 Task: Create a due date automation trigger when advanced on, 2 hours before a card is due add fields with custom field "Resume" set to a date more than 1 days ago.
Action: Mouse moved to (1296, 103)
Screenshot: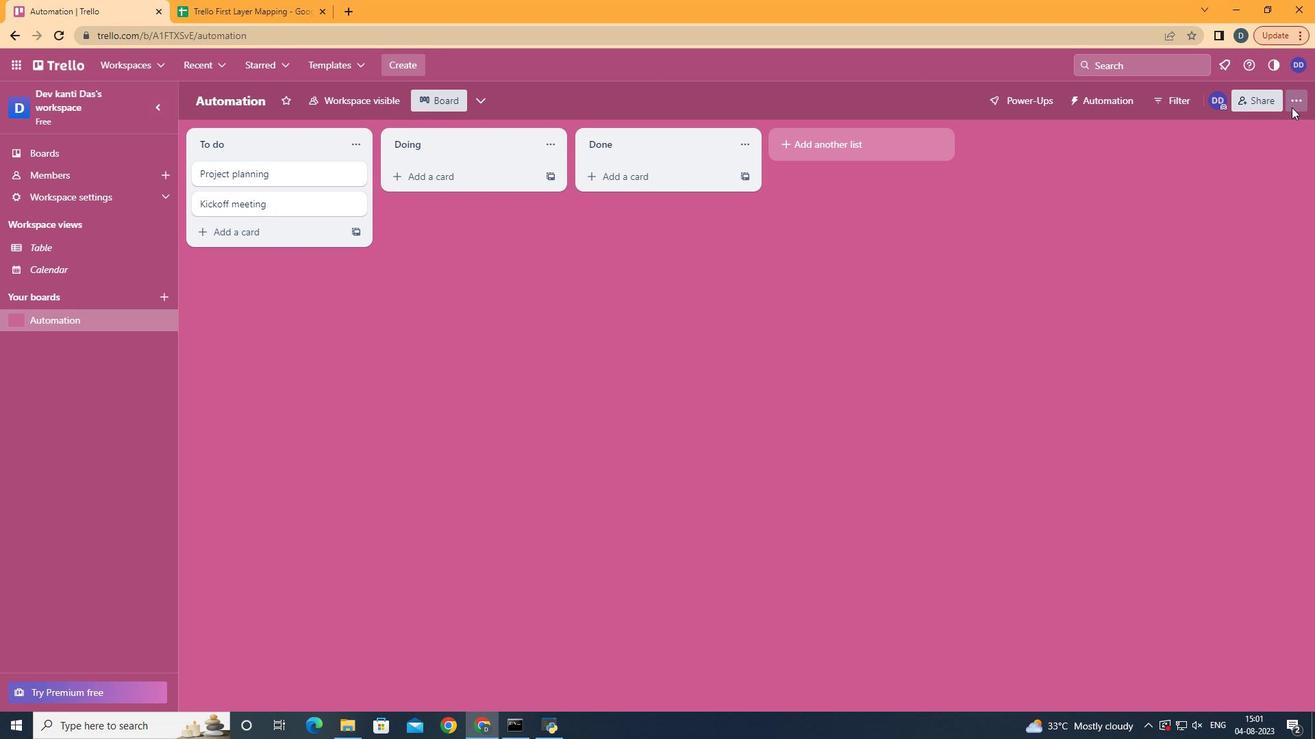 
Action: Mouse pressed left at (1296, 103)
Screenshot: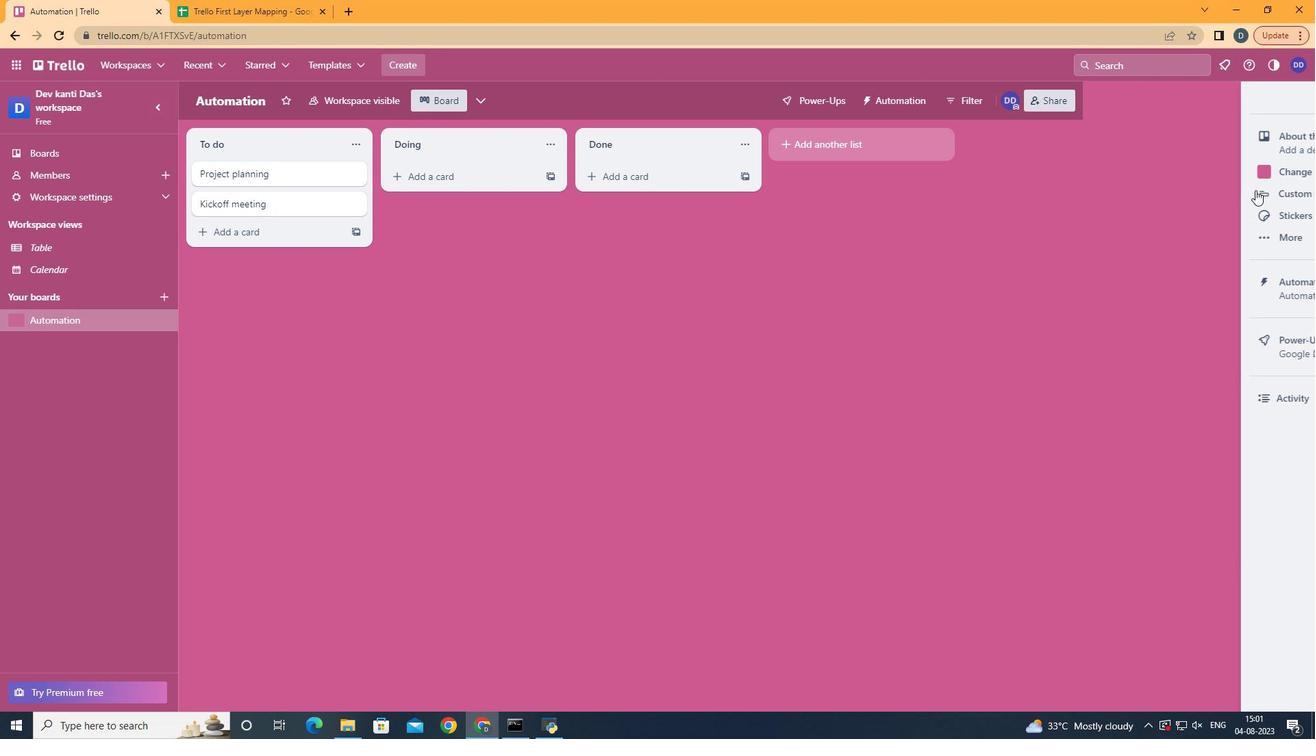 
Action: Mouse moved to (1205, 269)
Screenshot: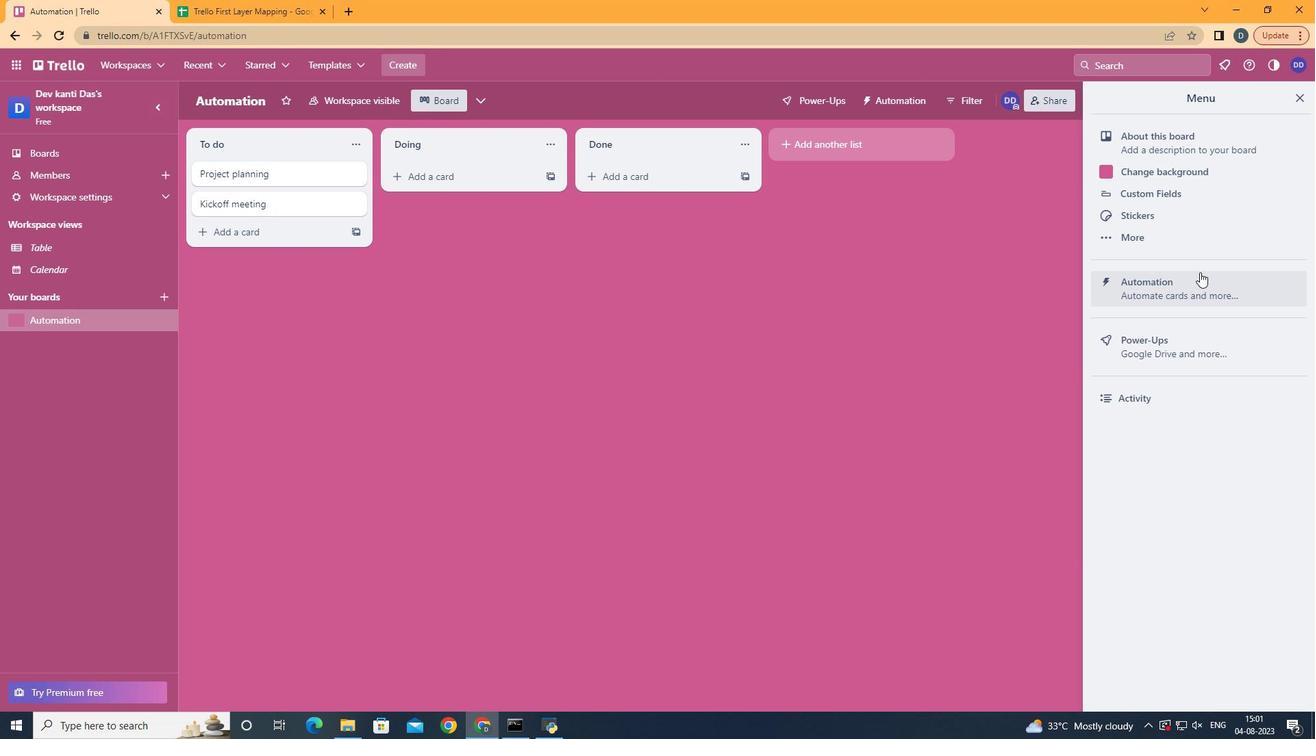 
Action: Mouse pressed left at (1205, 269)
Screenshot: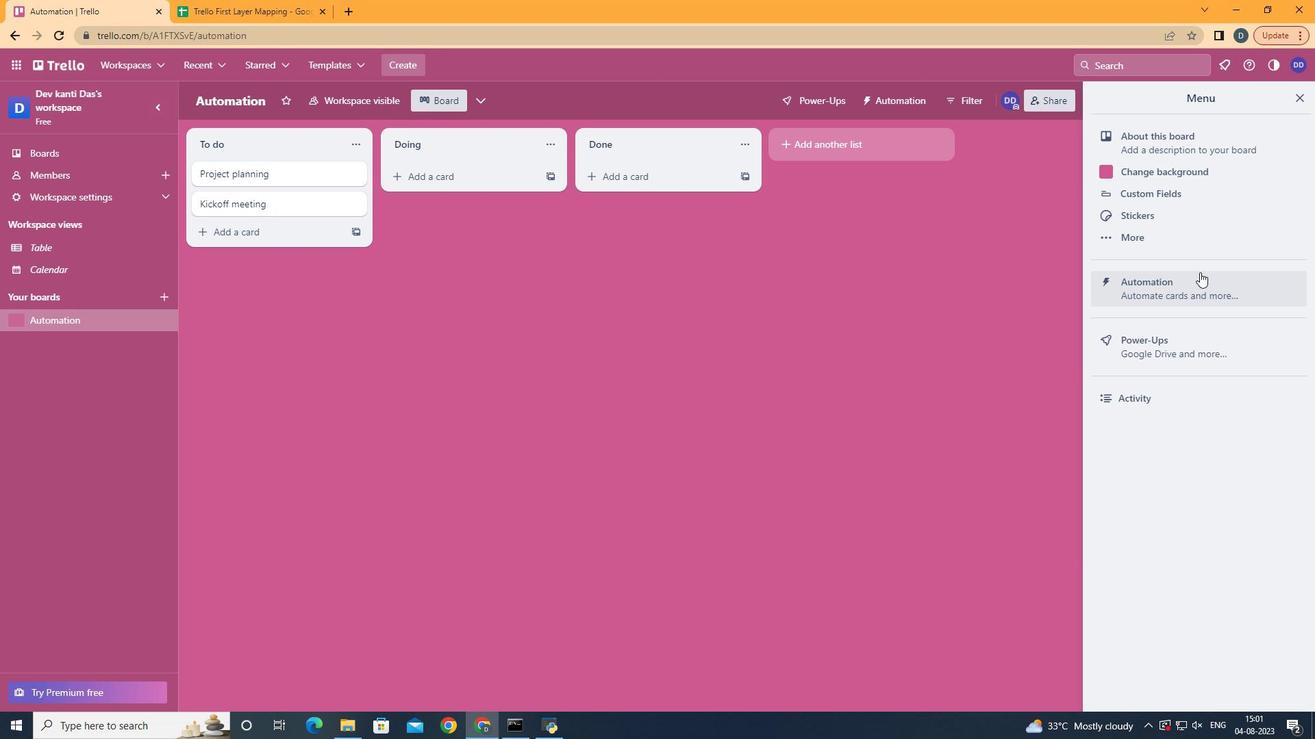 
Action: Mouse moved to (1200, 272)
Screenshot: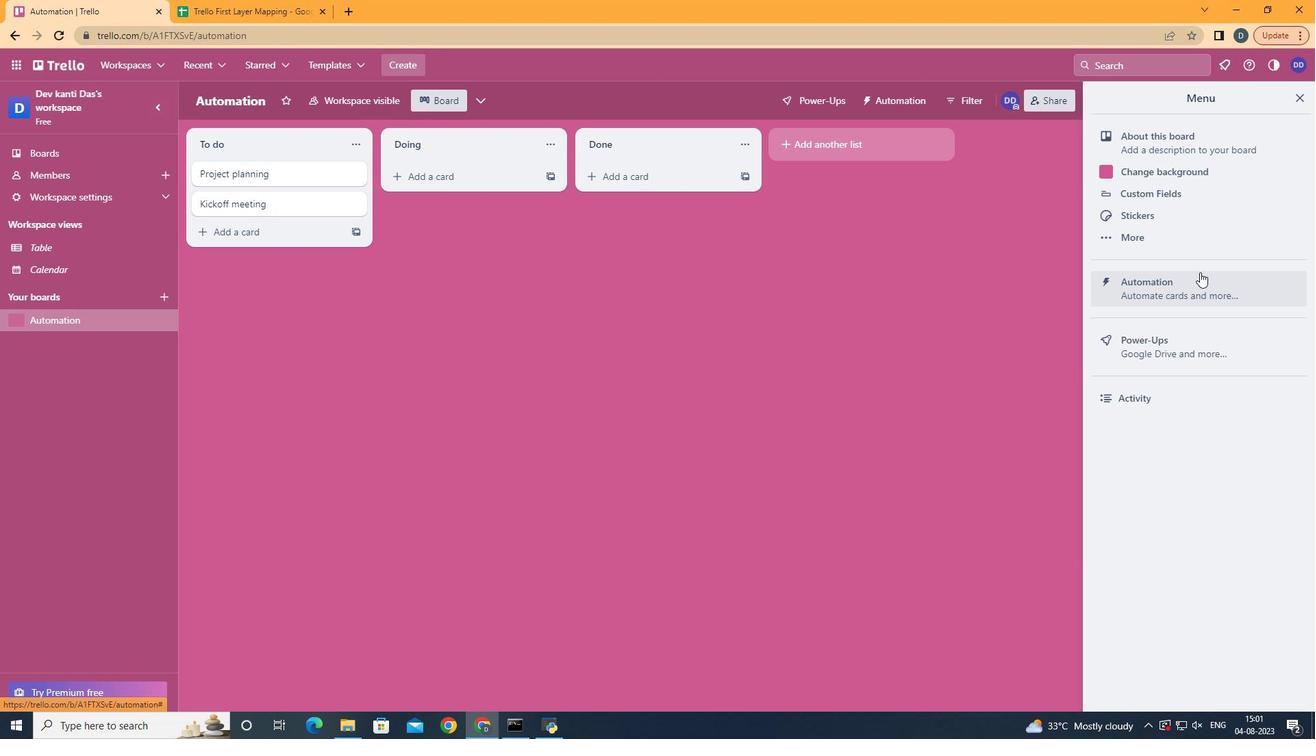 
Action: Mouse pressed left at (1200, 272)
Screenshot: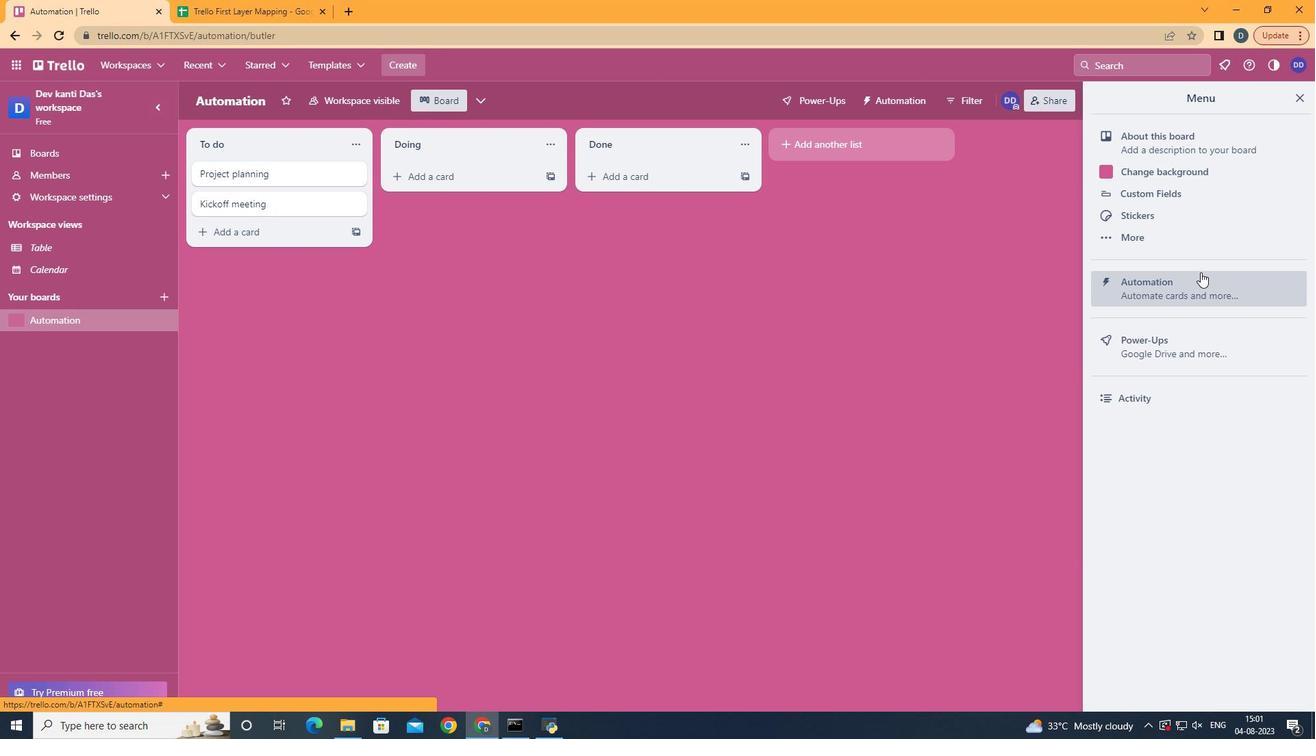 
Action: Mouse moved to (262, 269)
Screenshot: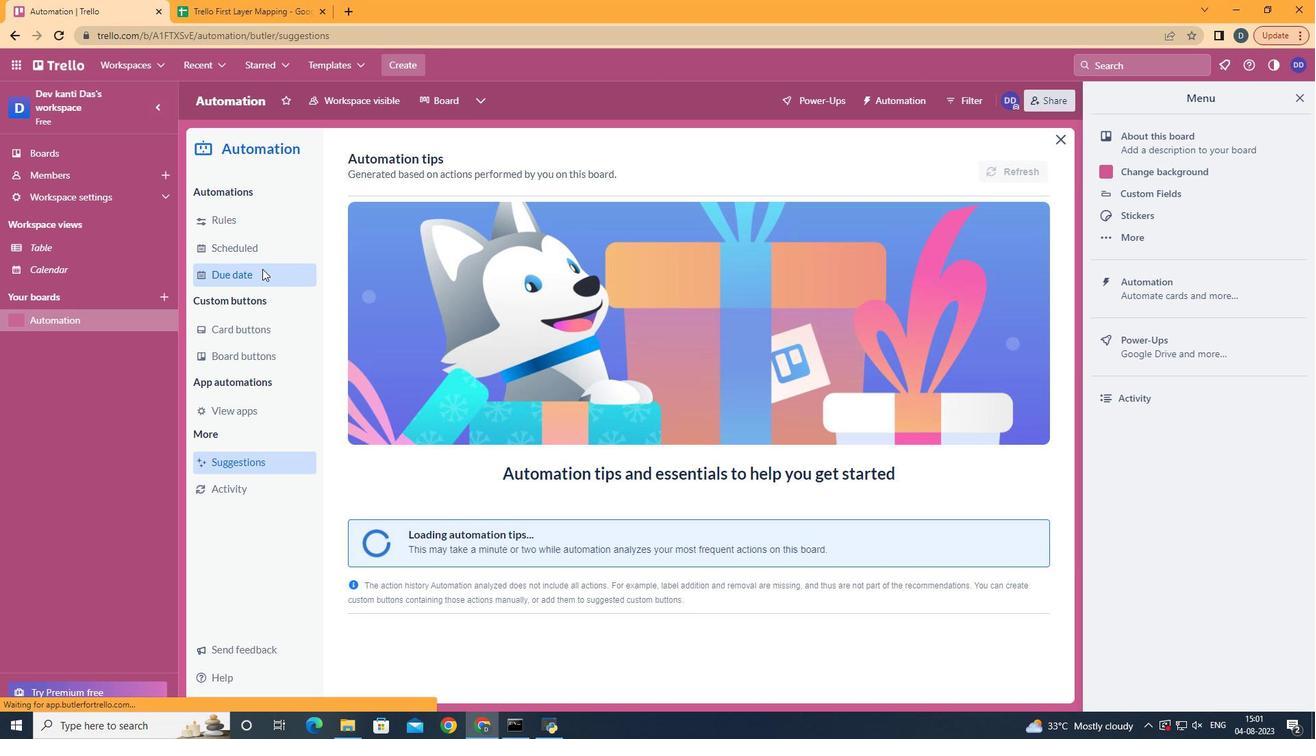 
Action: Mouse pressed left at (262, 269)
Screenshot: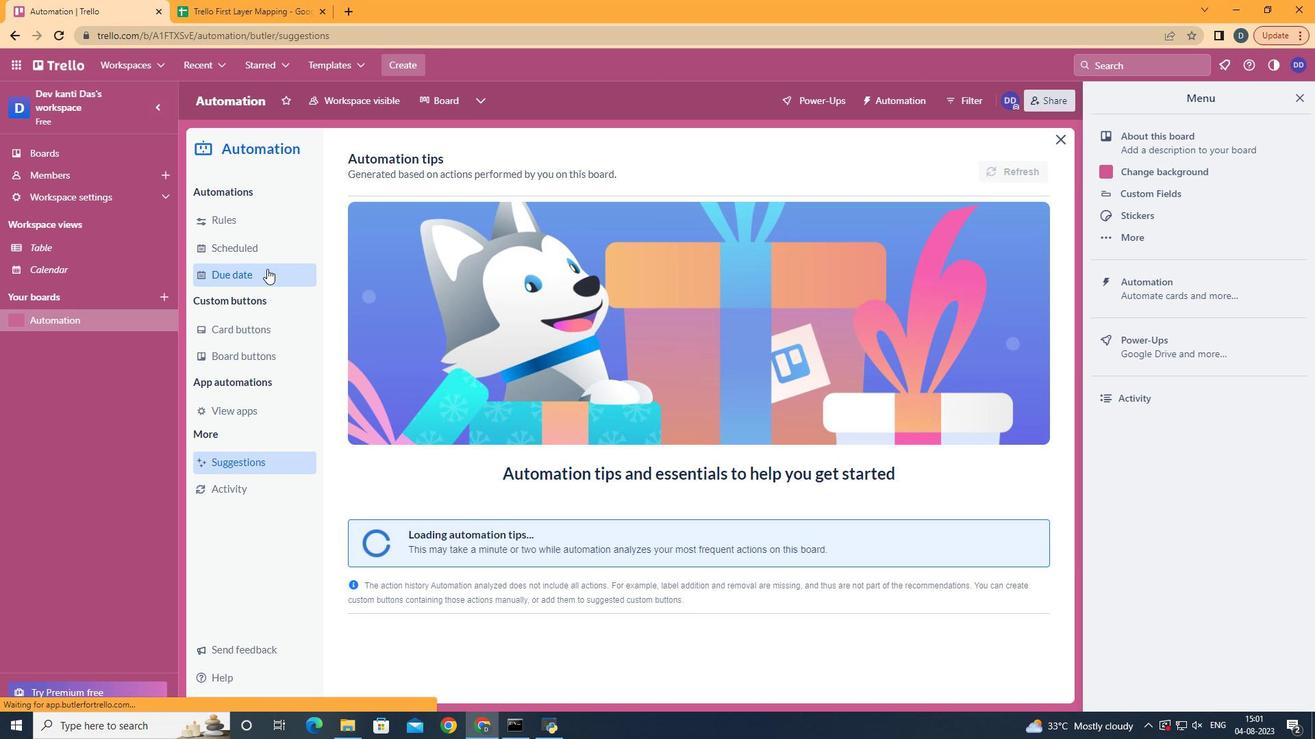 
Action: Mouse moved to (967, 159)
Screenshot: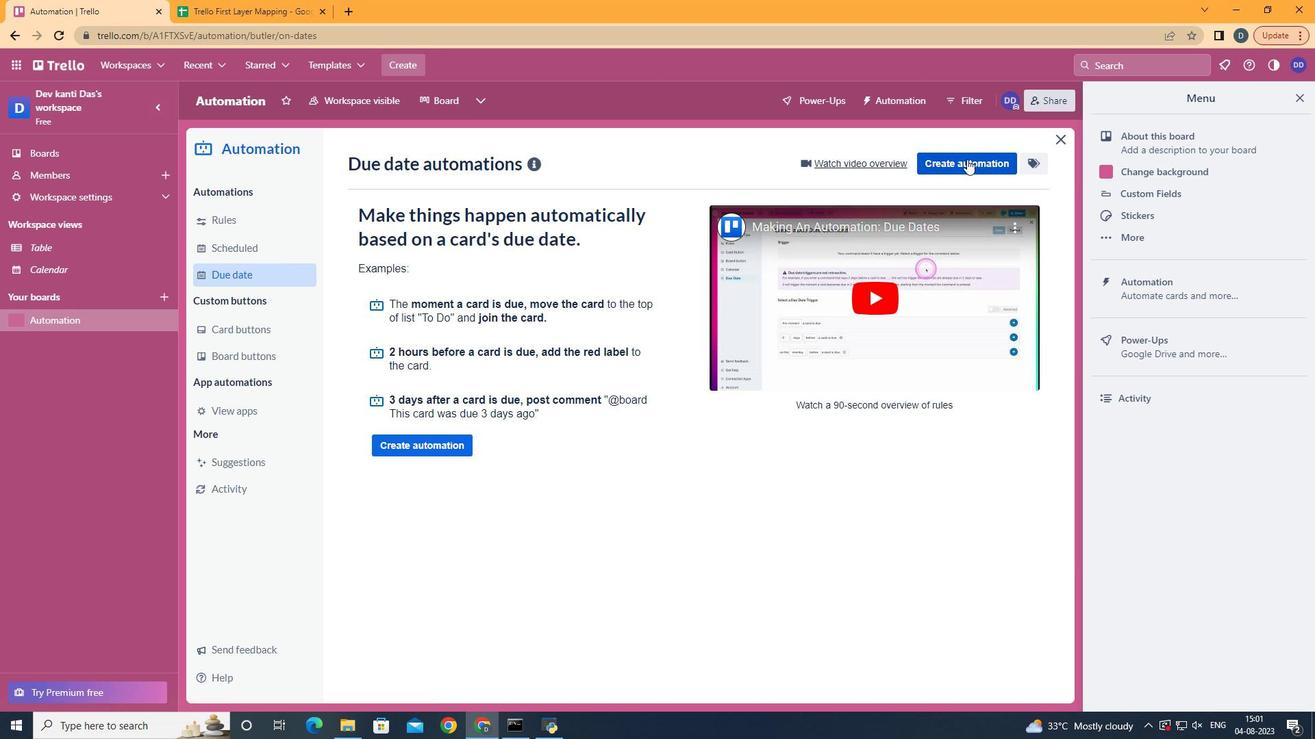 
Action: Mouse pressed left at (967, 159)
Screenshot: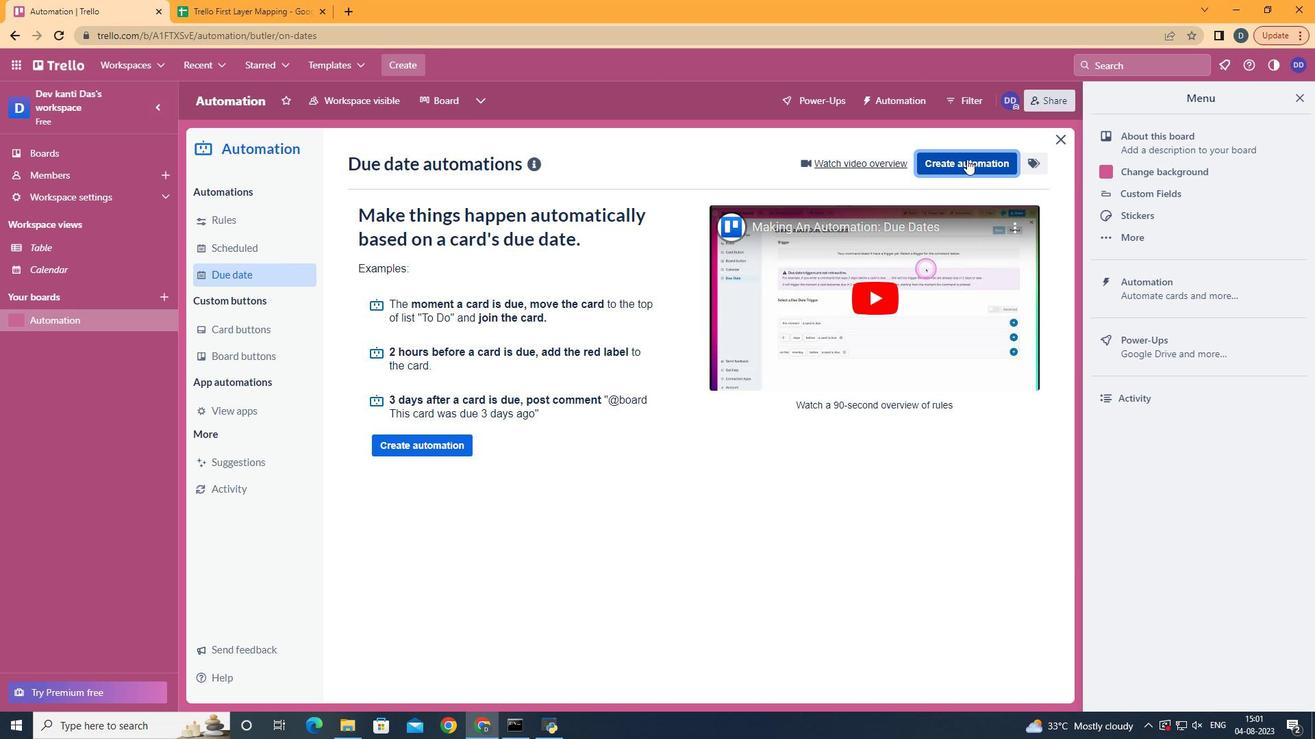 
Action: Mouse moved to (730, 300)
Screenshot: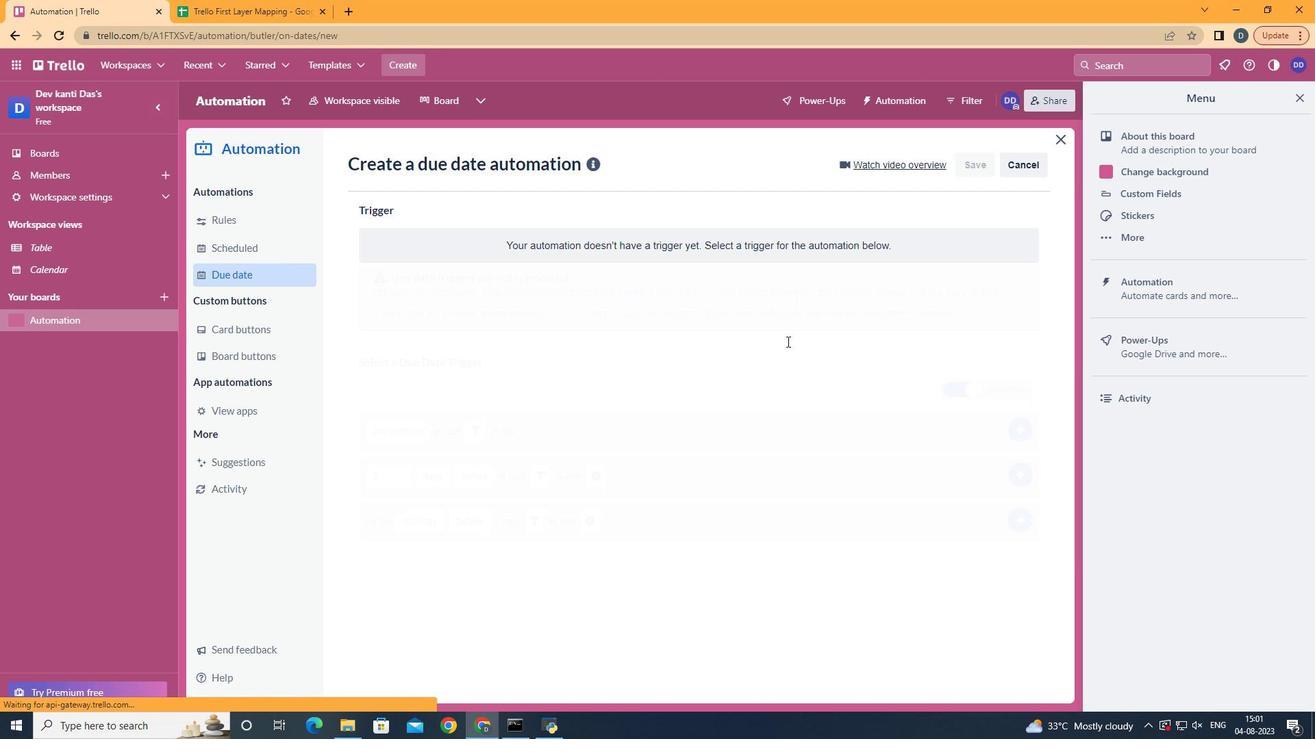 
Action: Mouse pressed left at (730, 300)
Screenshot: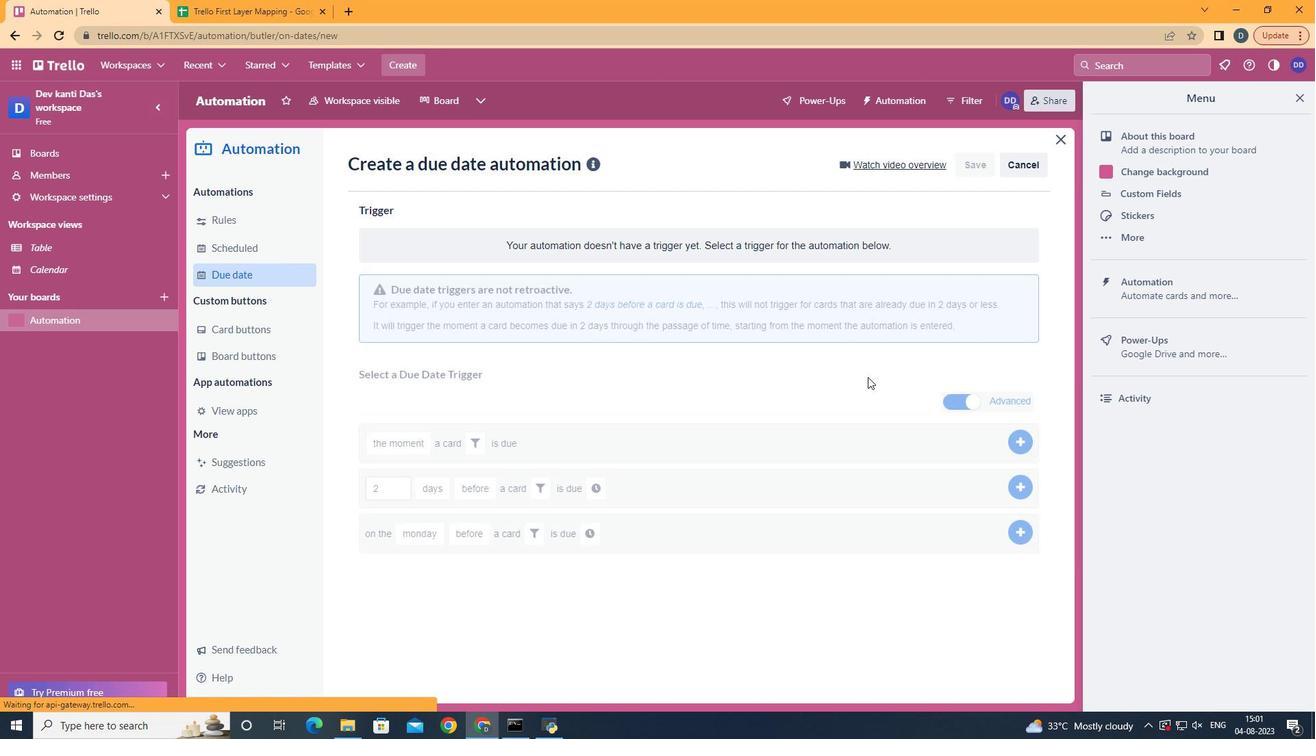 
Action: Mouse moved to (444, 591)
Screenshot: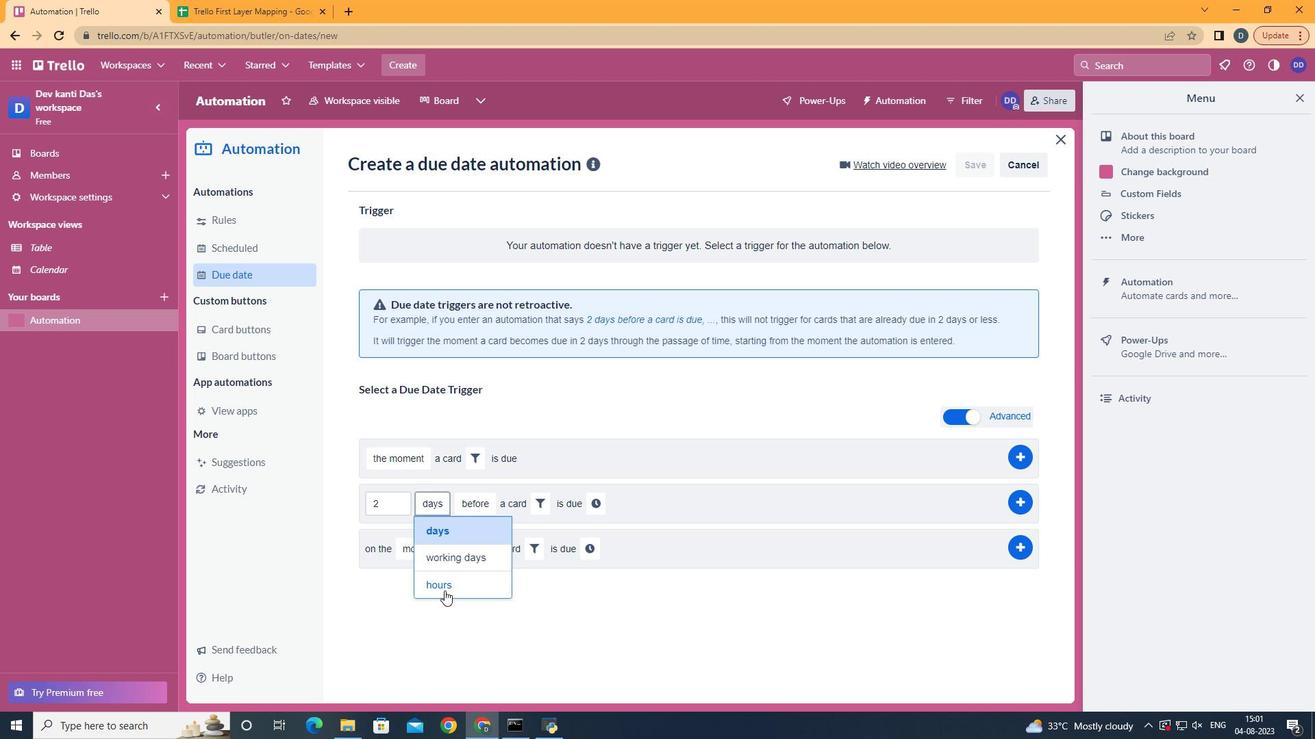 
Action: Mouse pressed left at (444, 591)
Screenshot: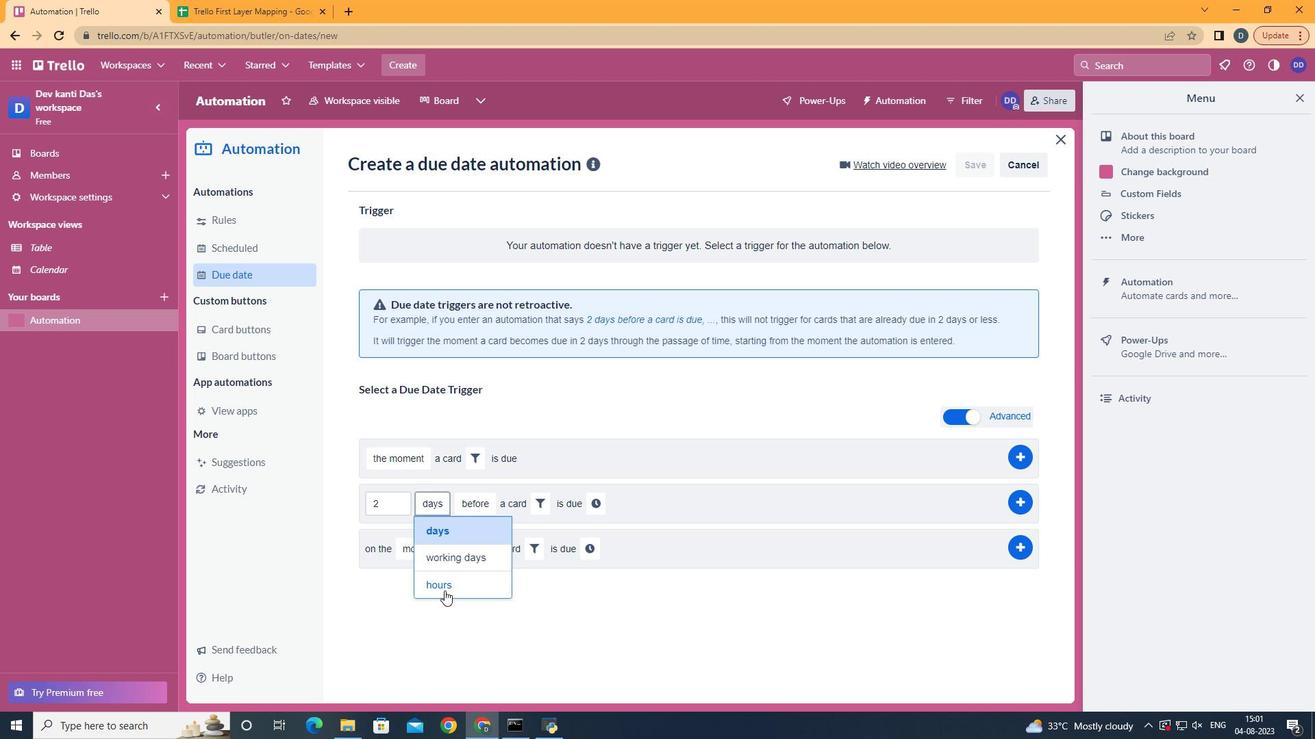 
Action: Mouse moved to (480, 530)
Screenshot: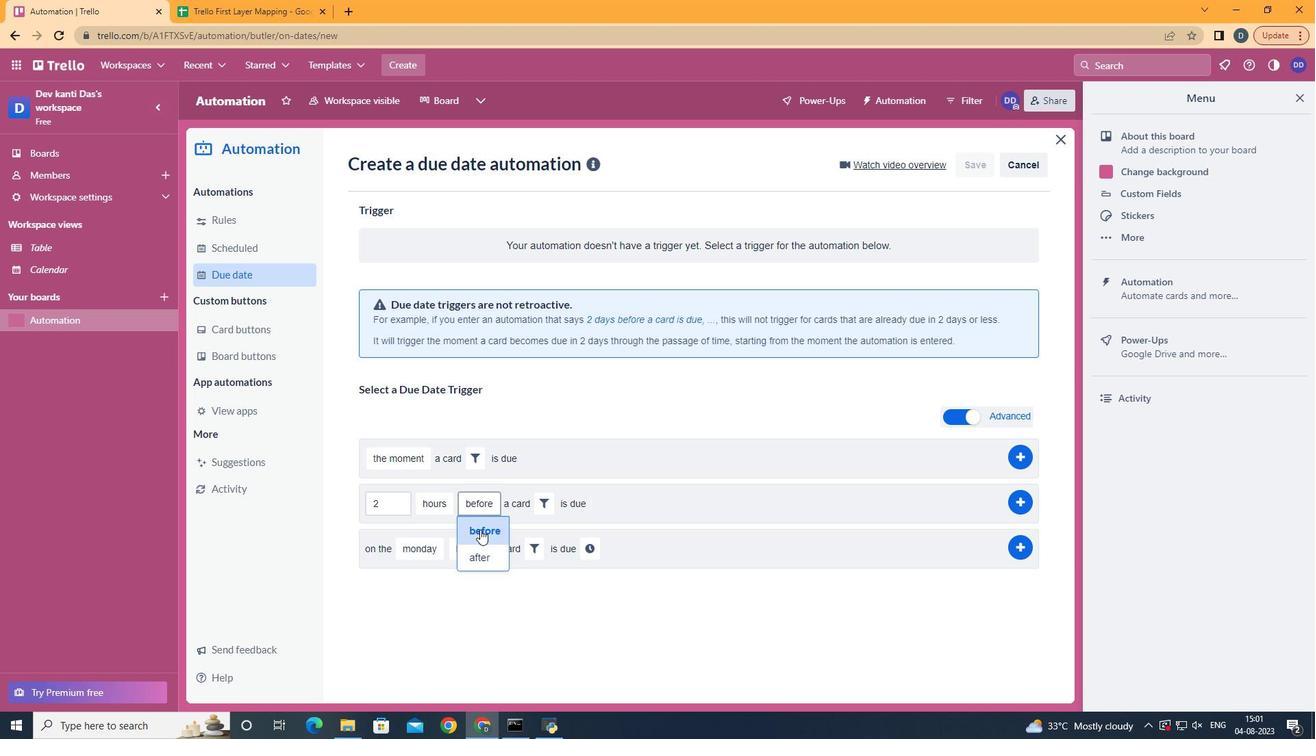 
Action: Mouse pressed left at (480, 530)
Screenshot: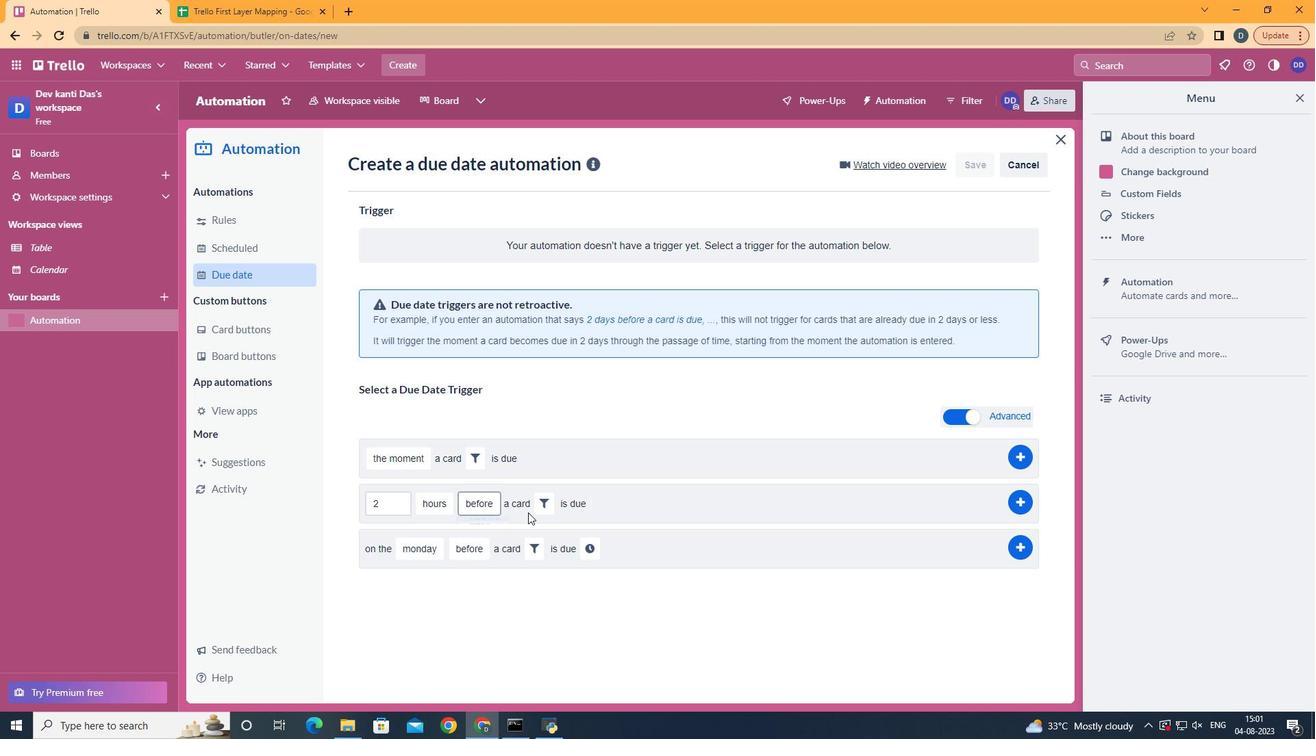 
Action: Mouse moved to (553, 501)
Screenshot: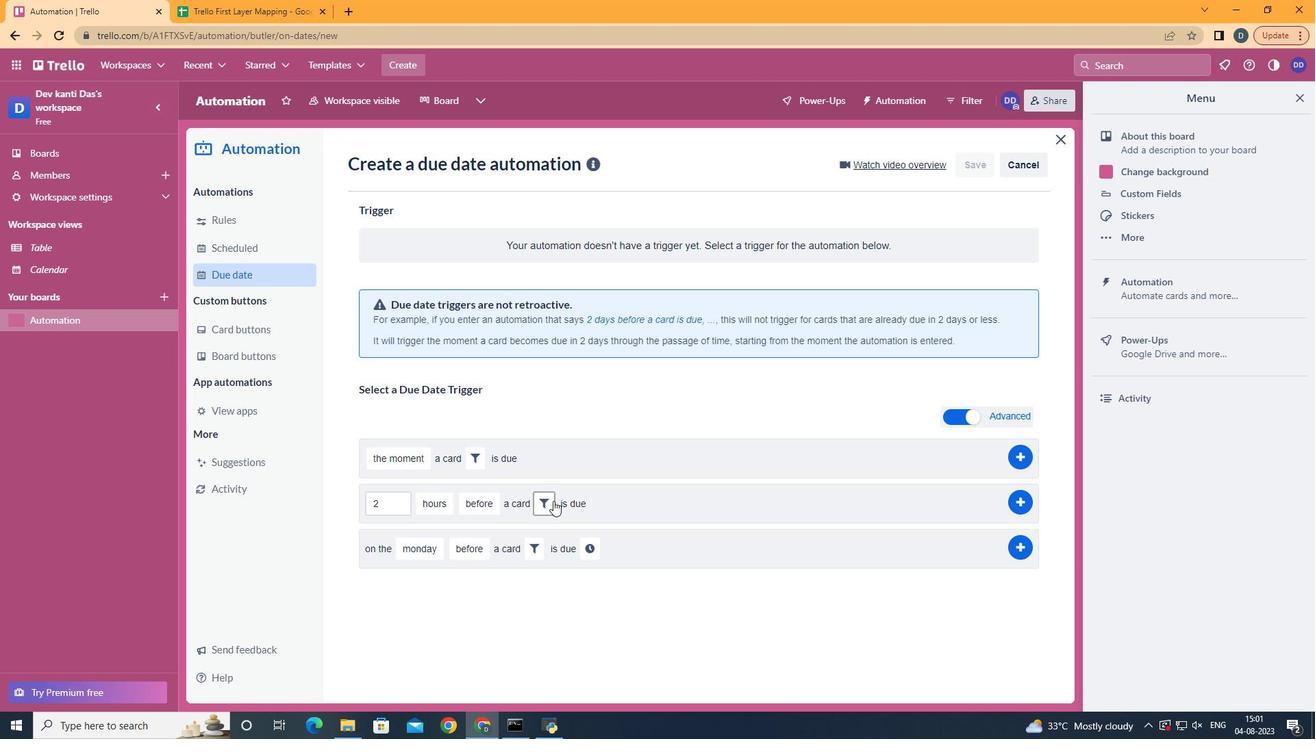 
Action: Mouse pressed left at (553, 501)
Screenshot: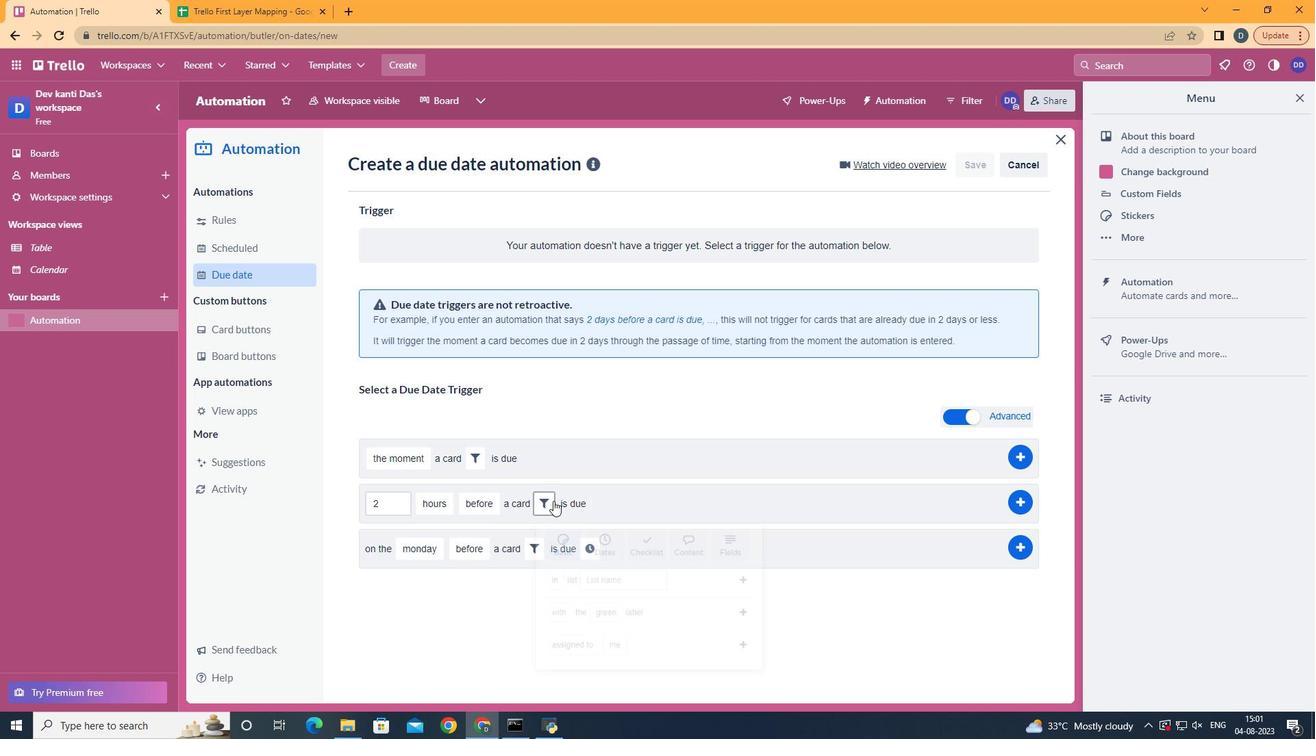 
Action: Mouse moved to (765, 553)
Screenshot: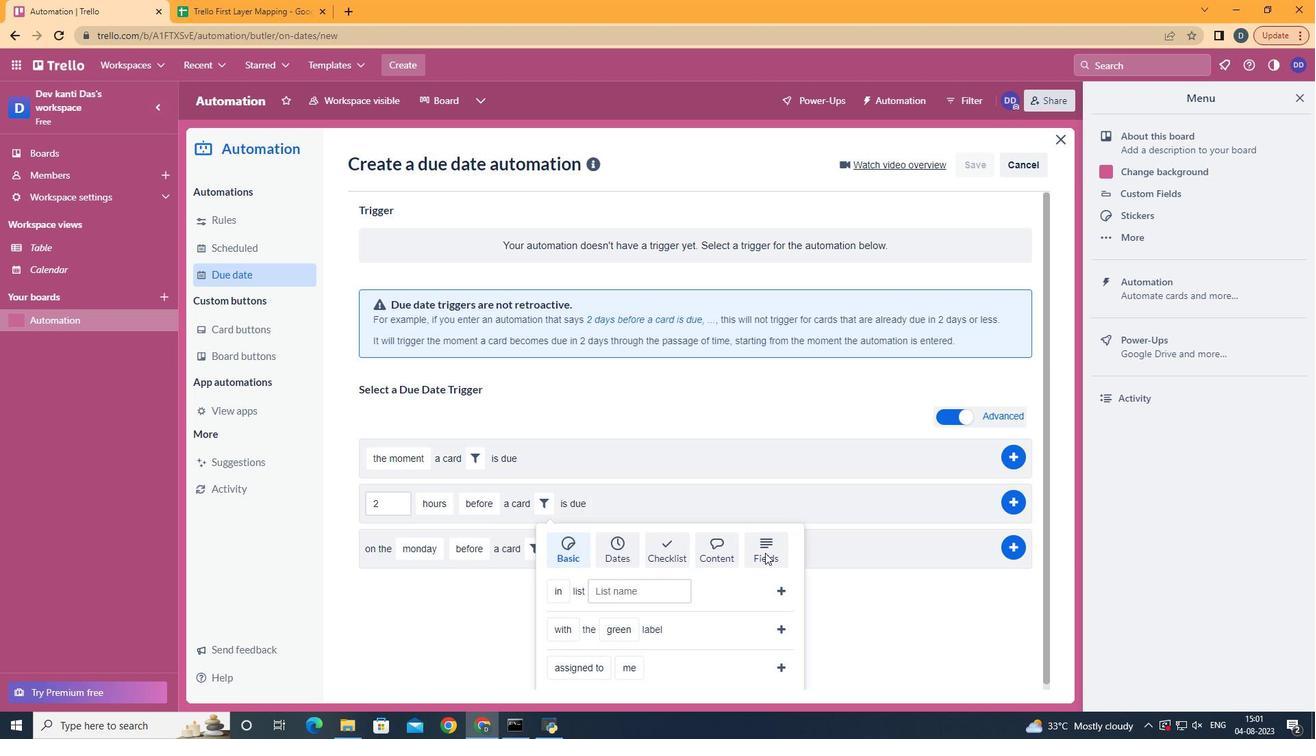 
Action: Mouse pressed left at (765, 553)
Screenshot: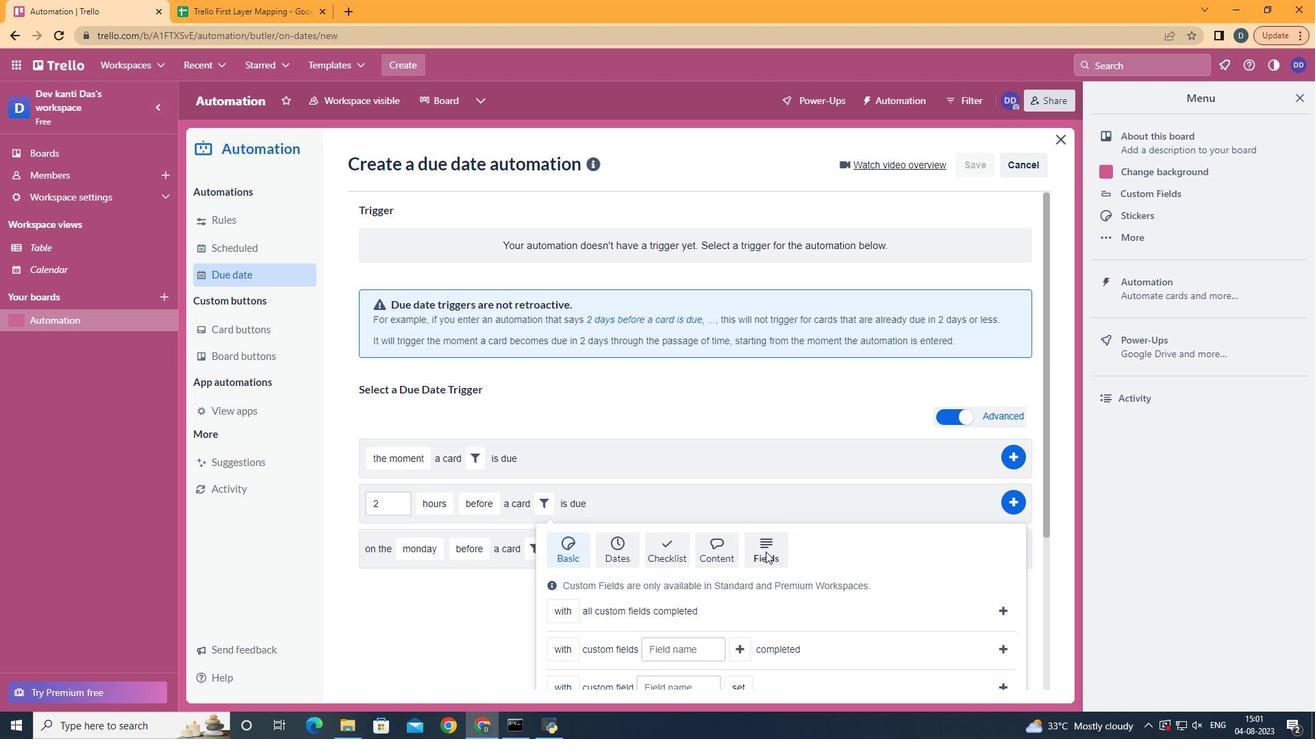 
Action: Mouse moved to (766, 551)
Screenshot: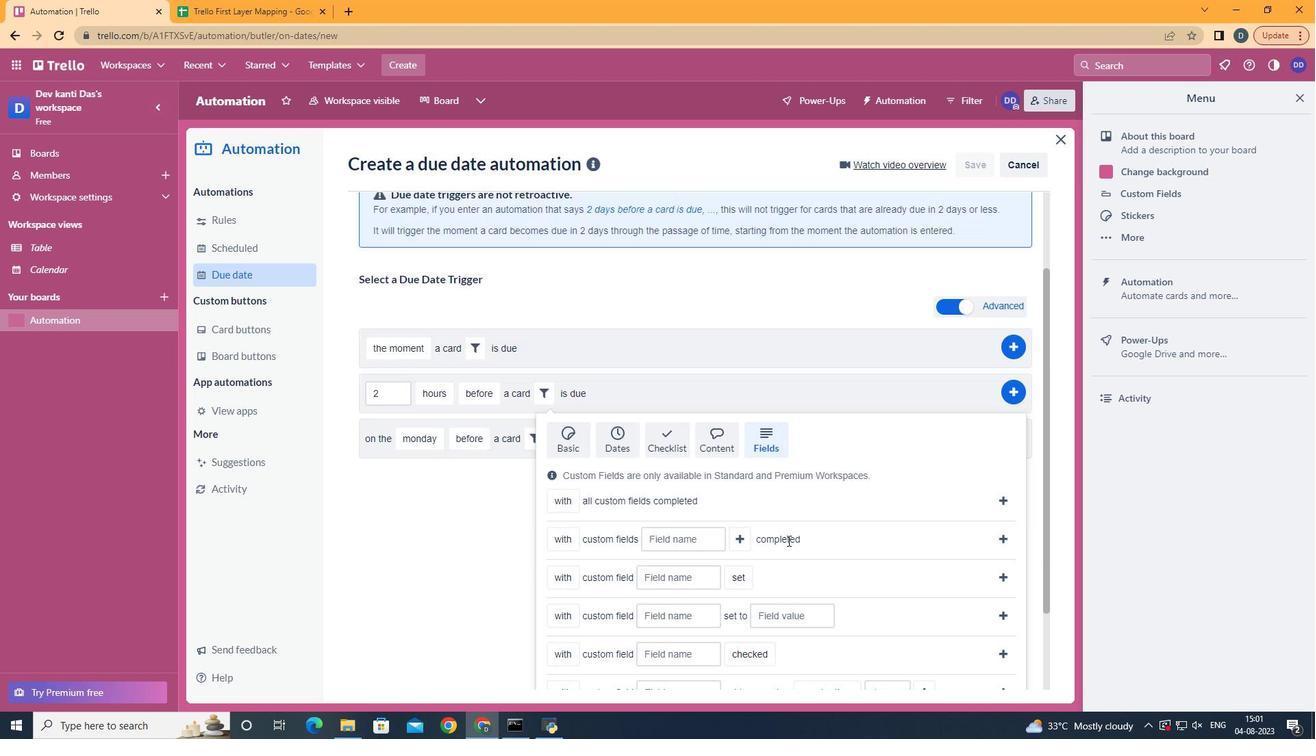 
Action: Mouse scrolled (766, 550) with delta (0, 0)
Screenshot: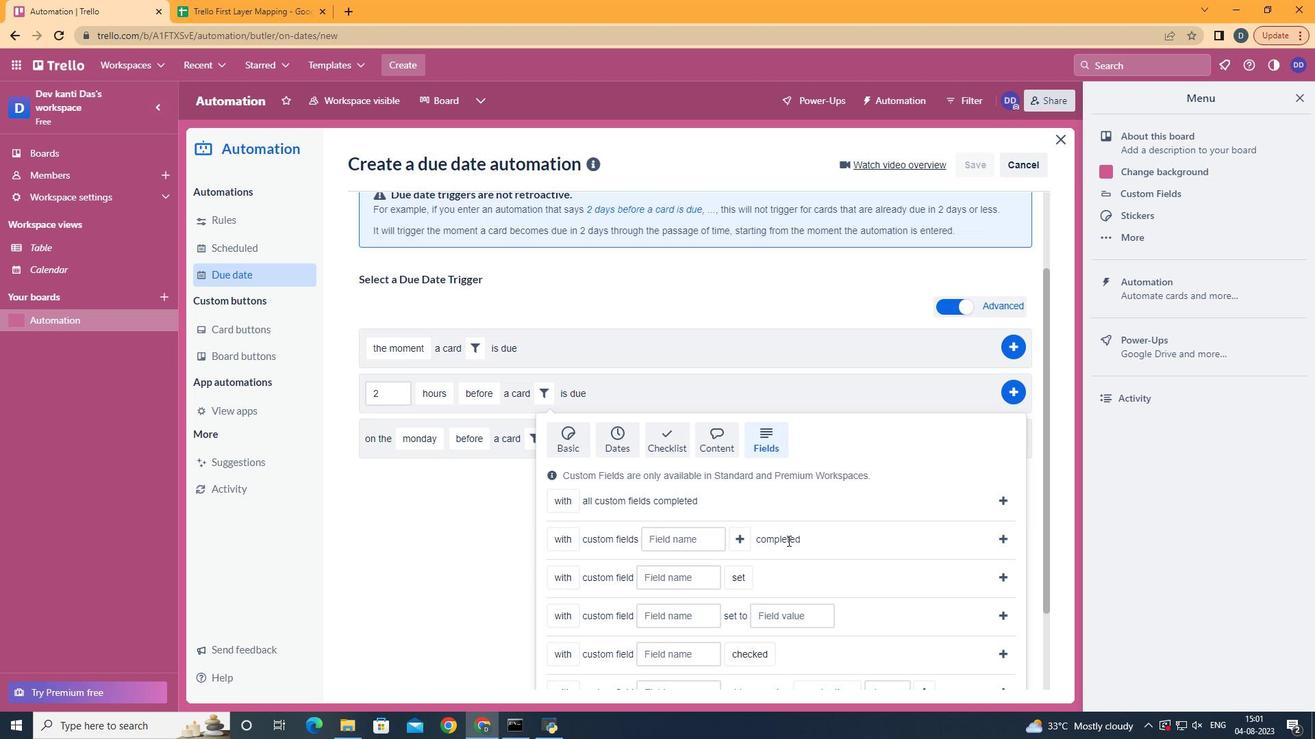
Action: Mouse scrolled (766, 550) with delta (0, 0)
Screenshot: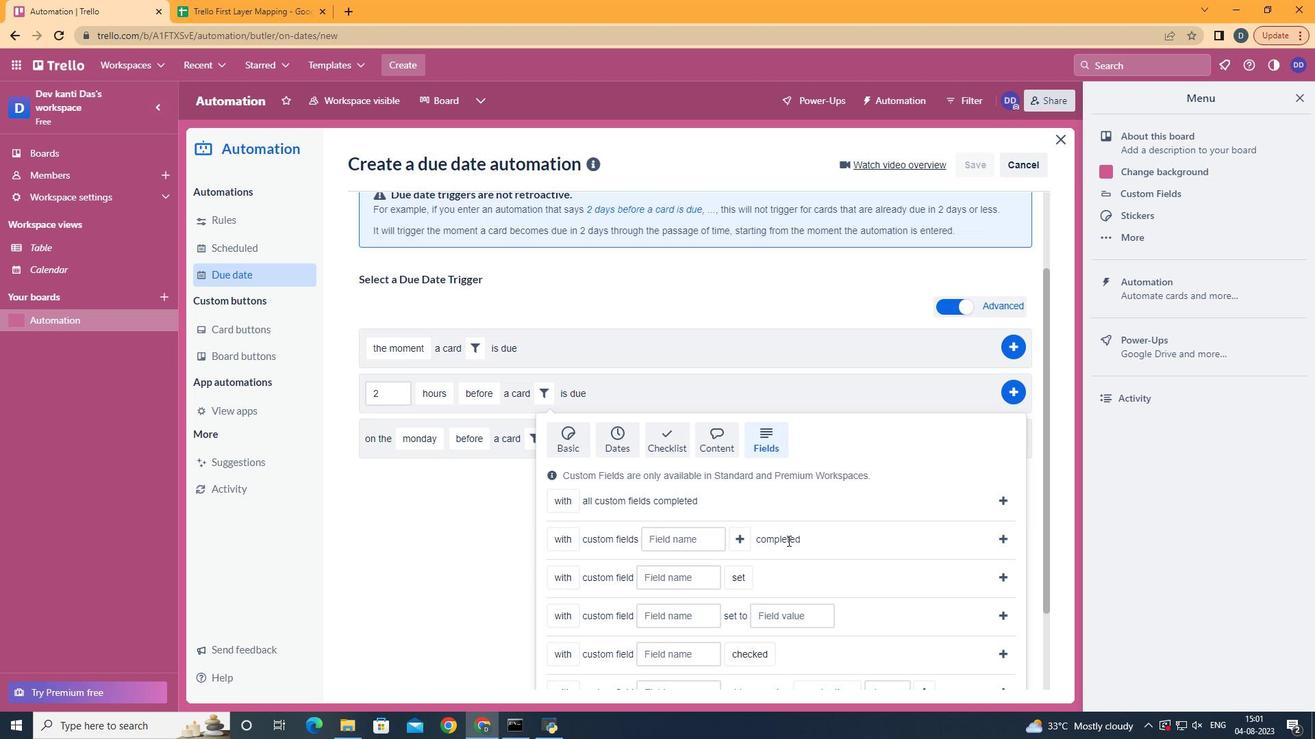 
Action: Mouse scrolled (766, 550) with delta (0, 0)
Screenshot: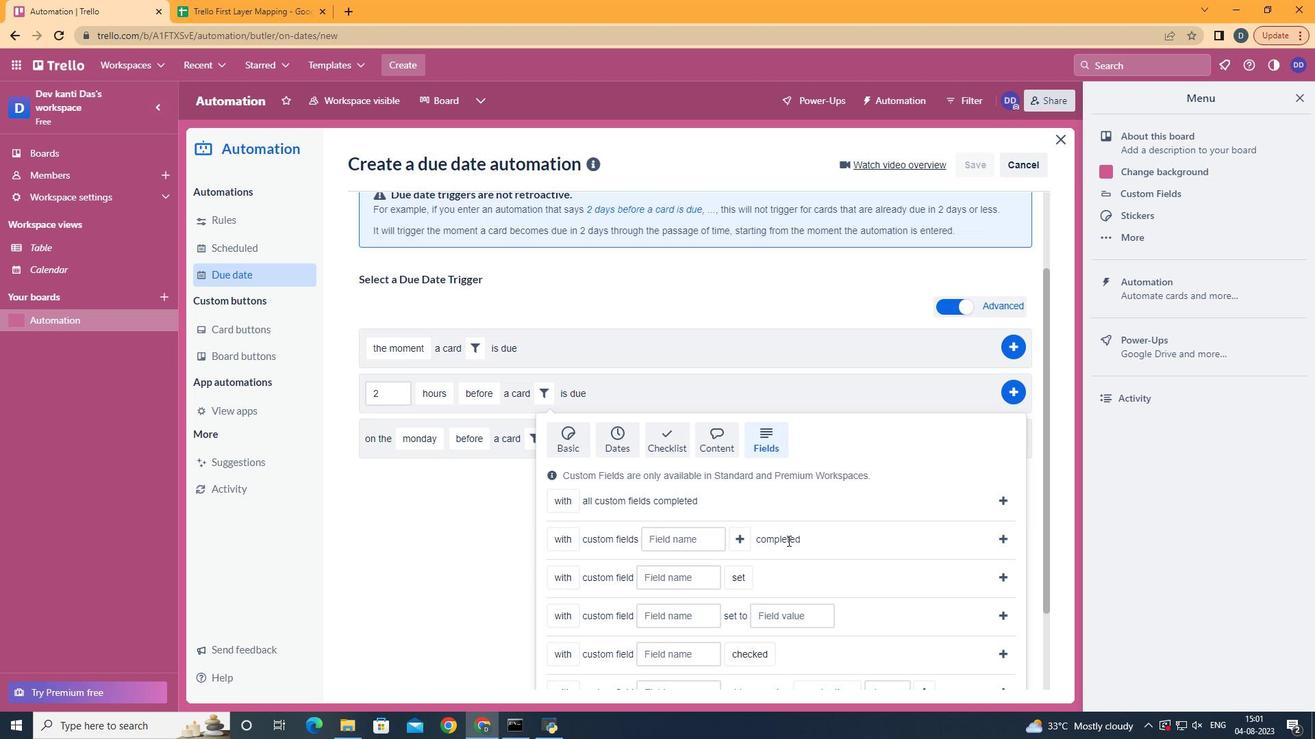 
Action: Mouse scrolled (766, 550) with delta (0, 0)
Screenshot: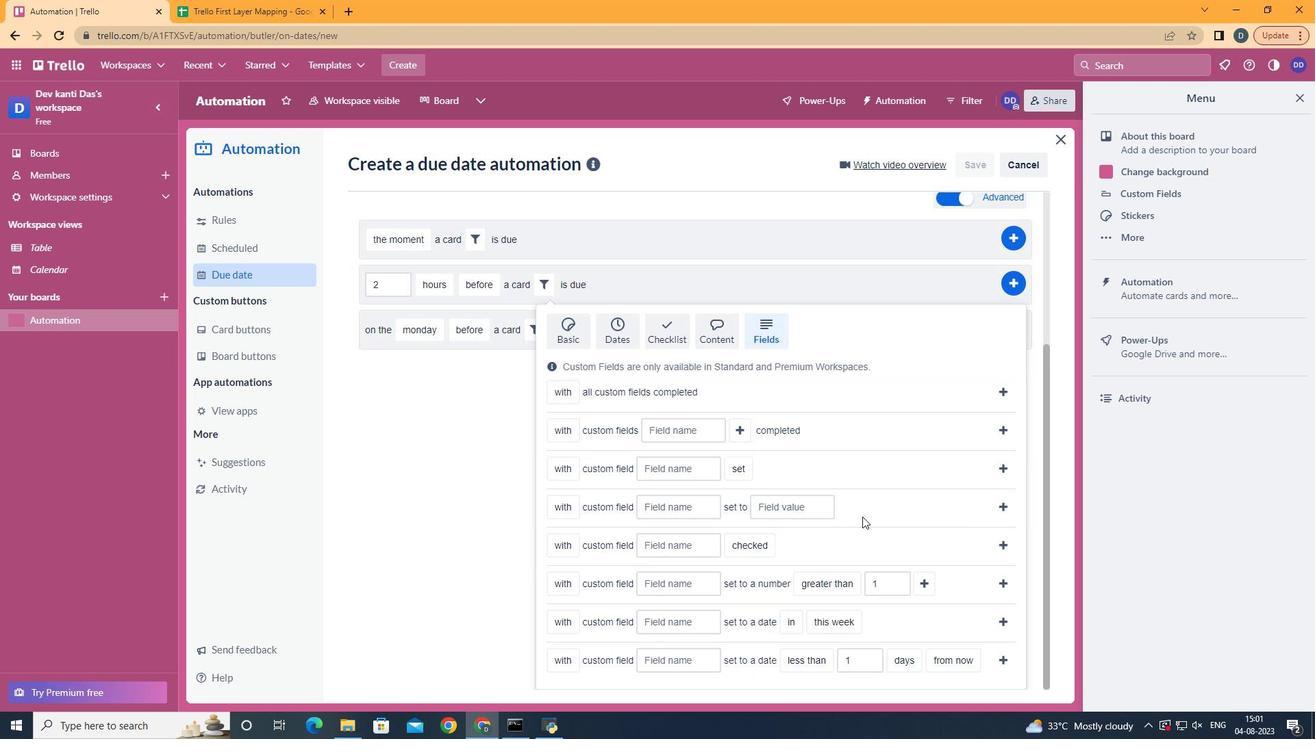 
Action: Mouse scrolled (766, 550) with delta (0, 0)
Screenshot: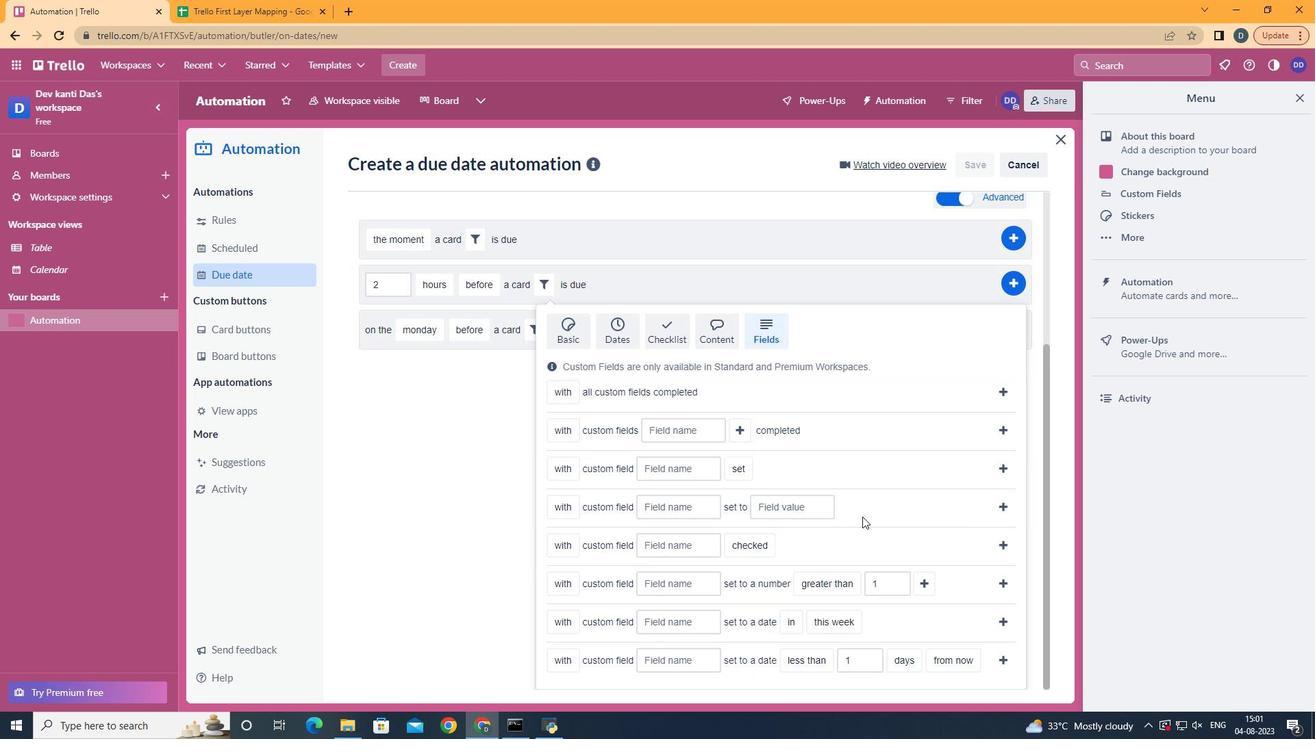 
Action: Mouse moved to (768, 550)
Screenshot: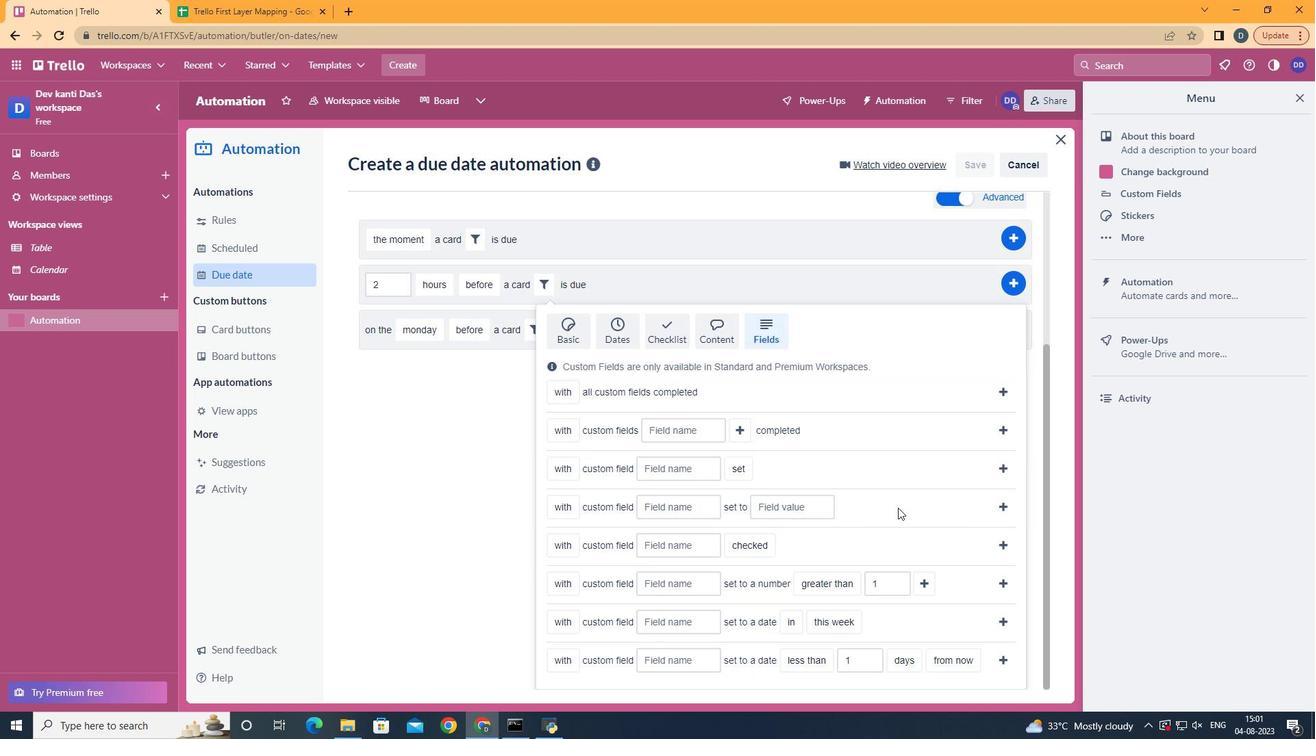 
Action: Mouse scrolled (768, 550) with delta (0, 0)
Screenshot: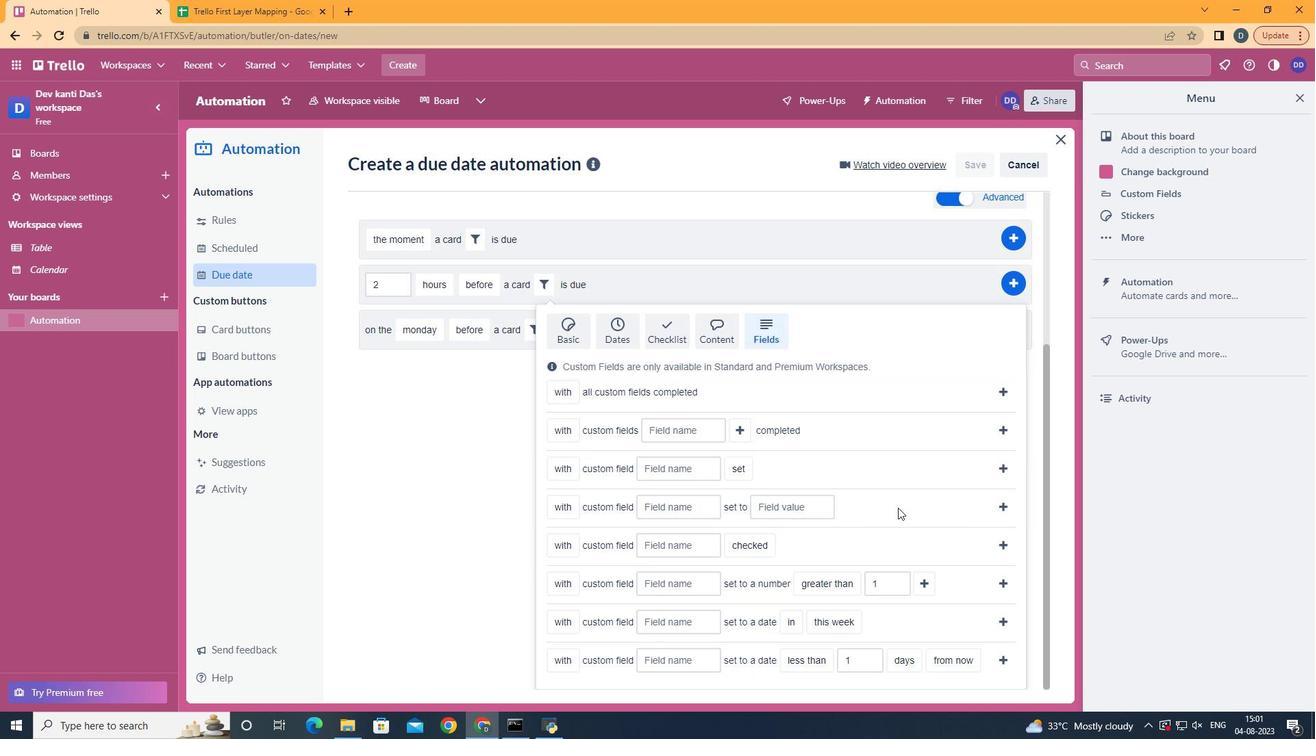 
Action: Mouse moved to (584, 610)
Screenshot: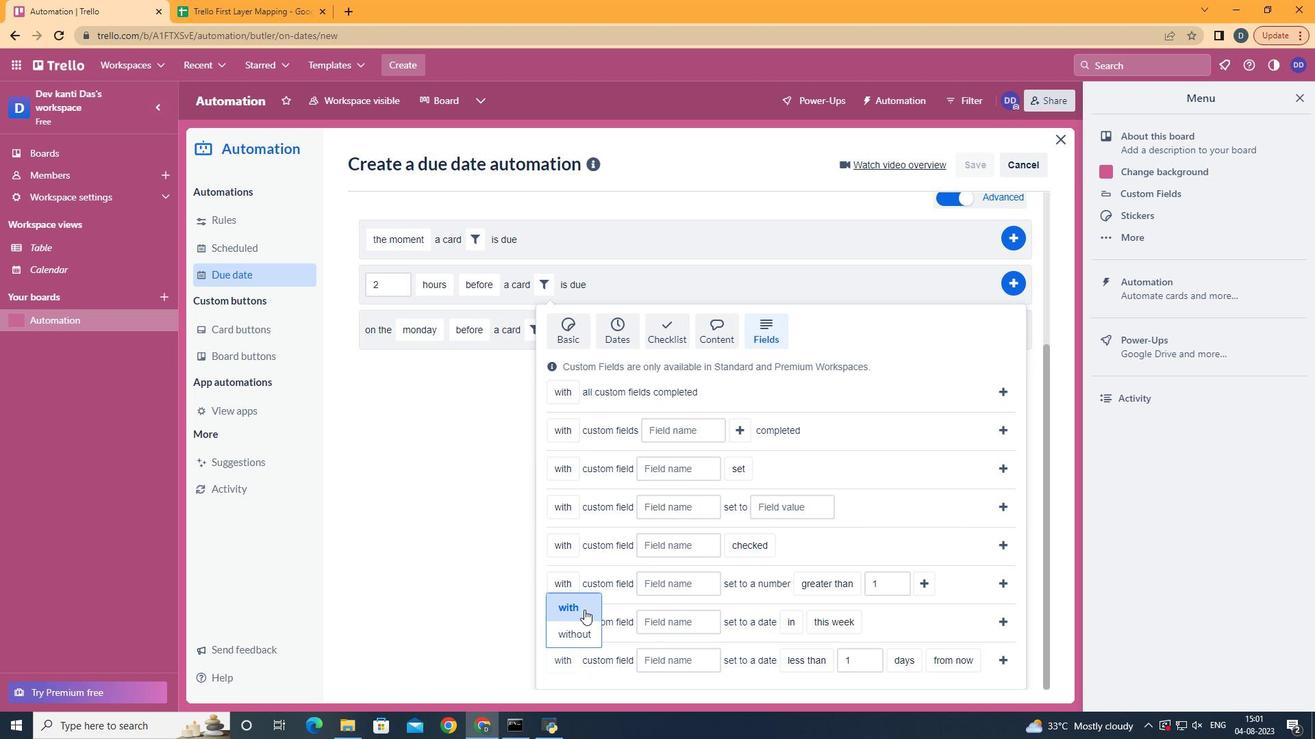 
Action: Mouse pressed left at (584, 610)
Screenshot: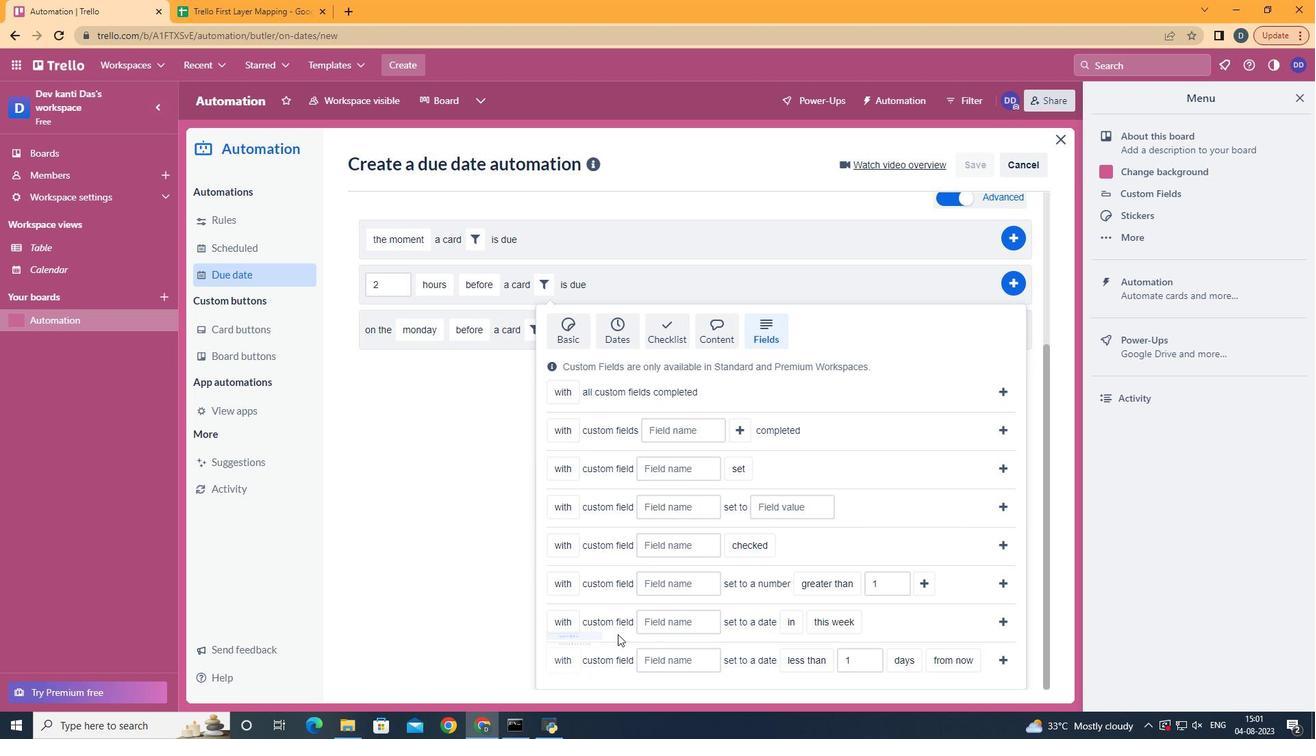
Action: Mouse moved to (655, 665)
Screenshot: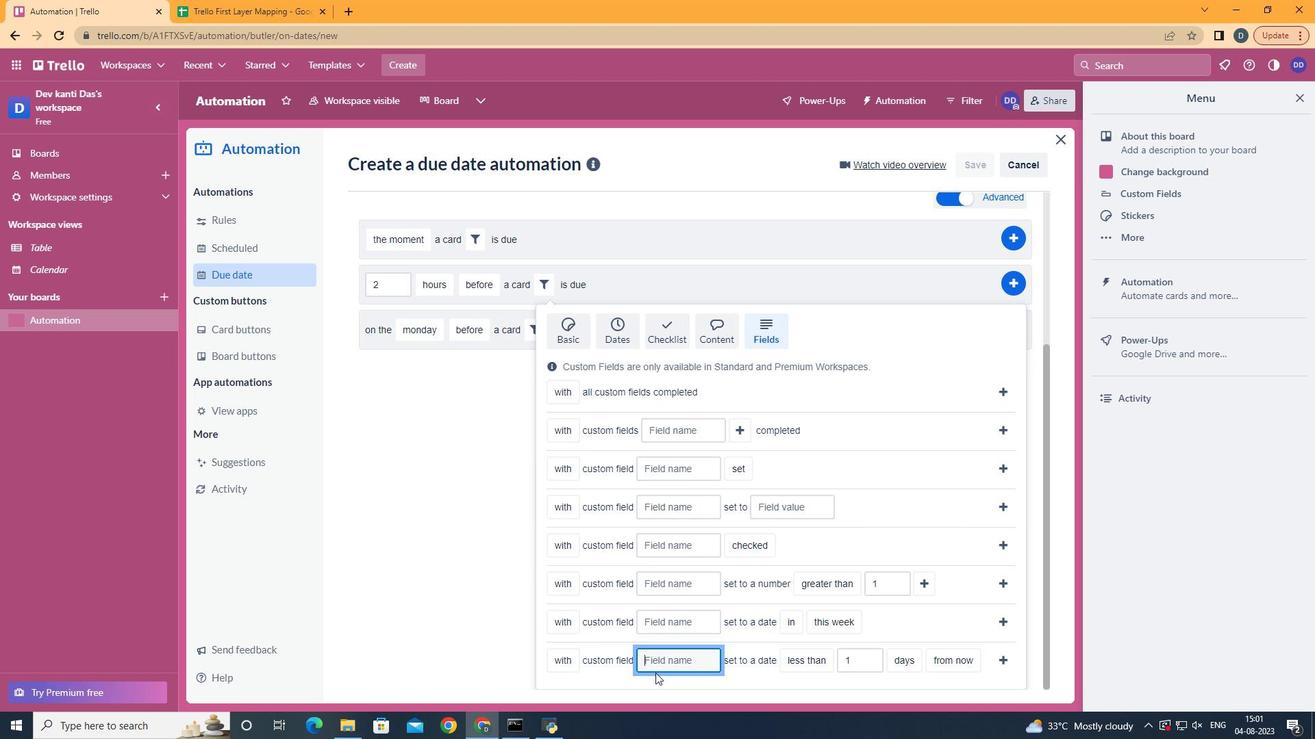 
Action: Mouse pressed left at (655, 664)
Screenshot: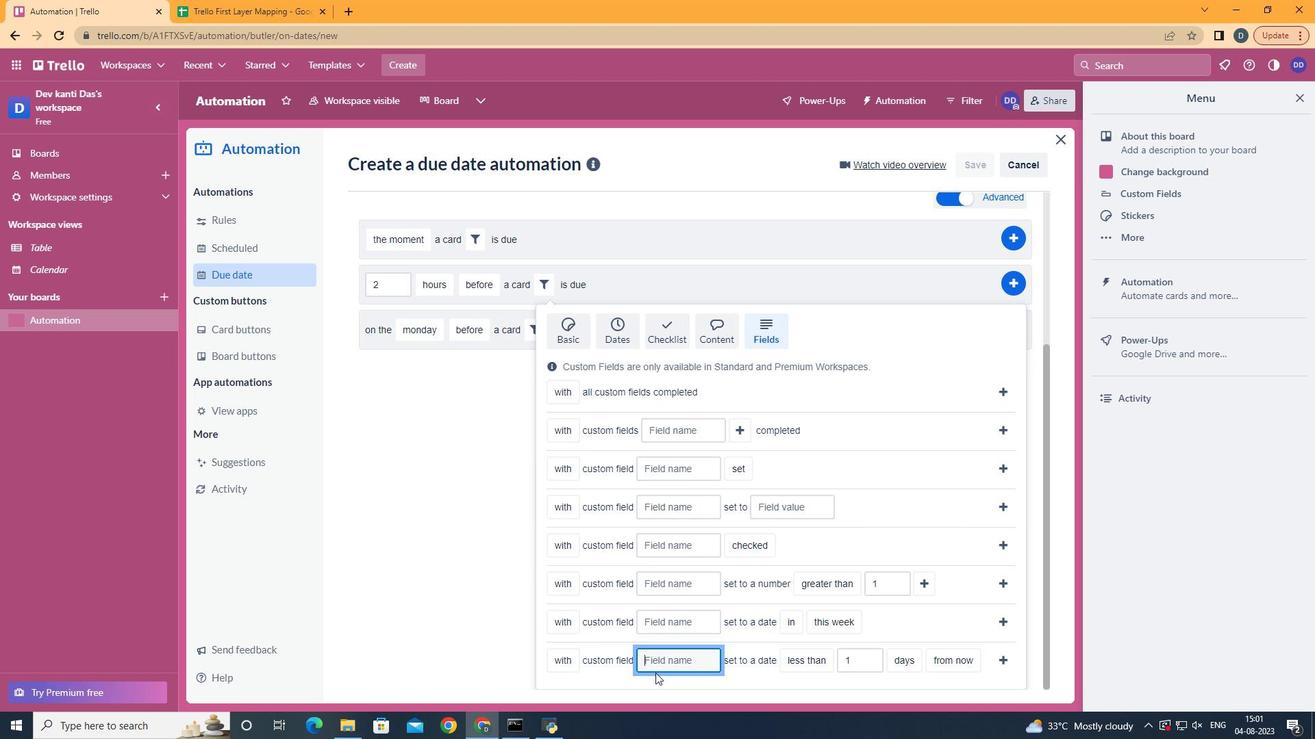 
Action: Mouse moved to (655, 673)
Screenshot: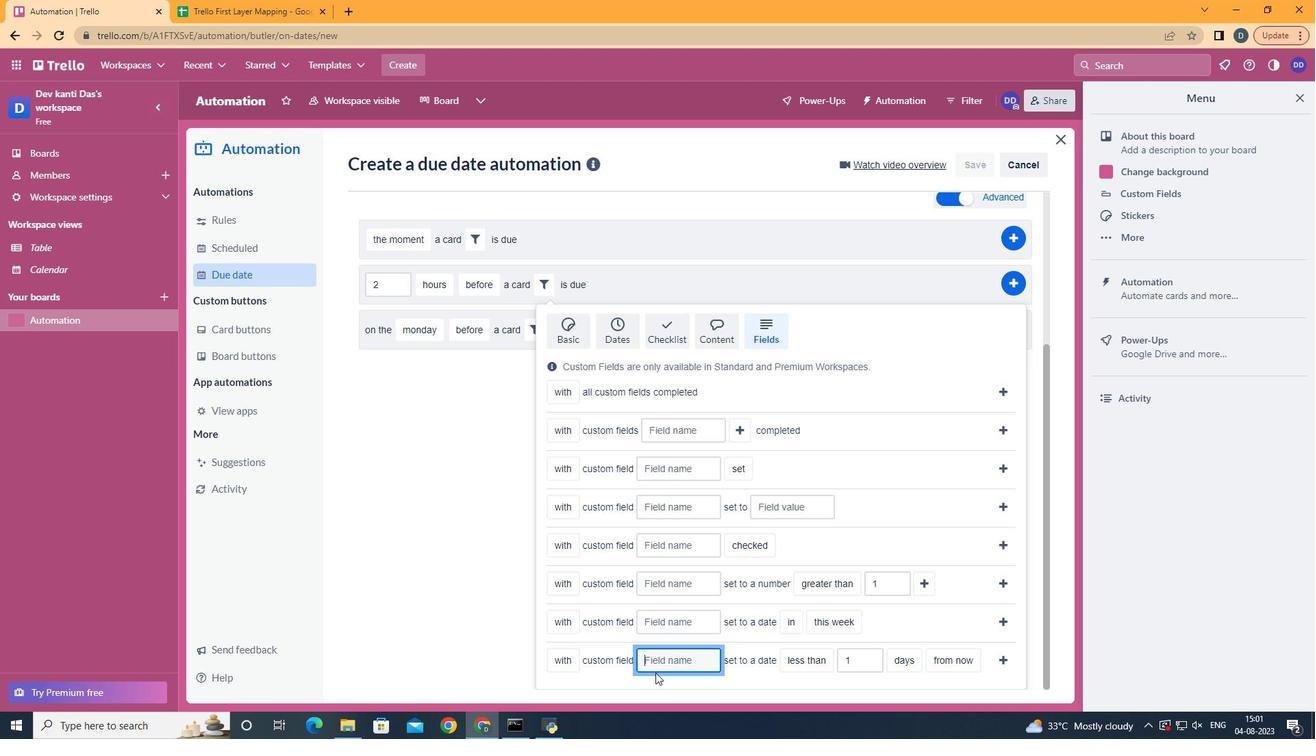 
Action: Key pressed <Key.shift>Resume
Screenshot: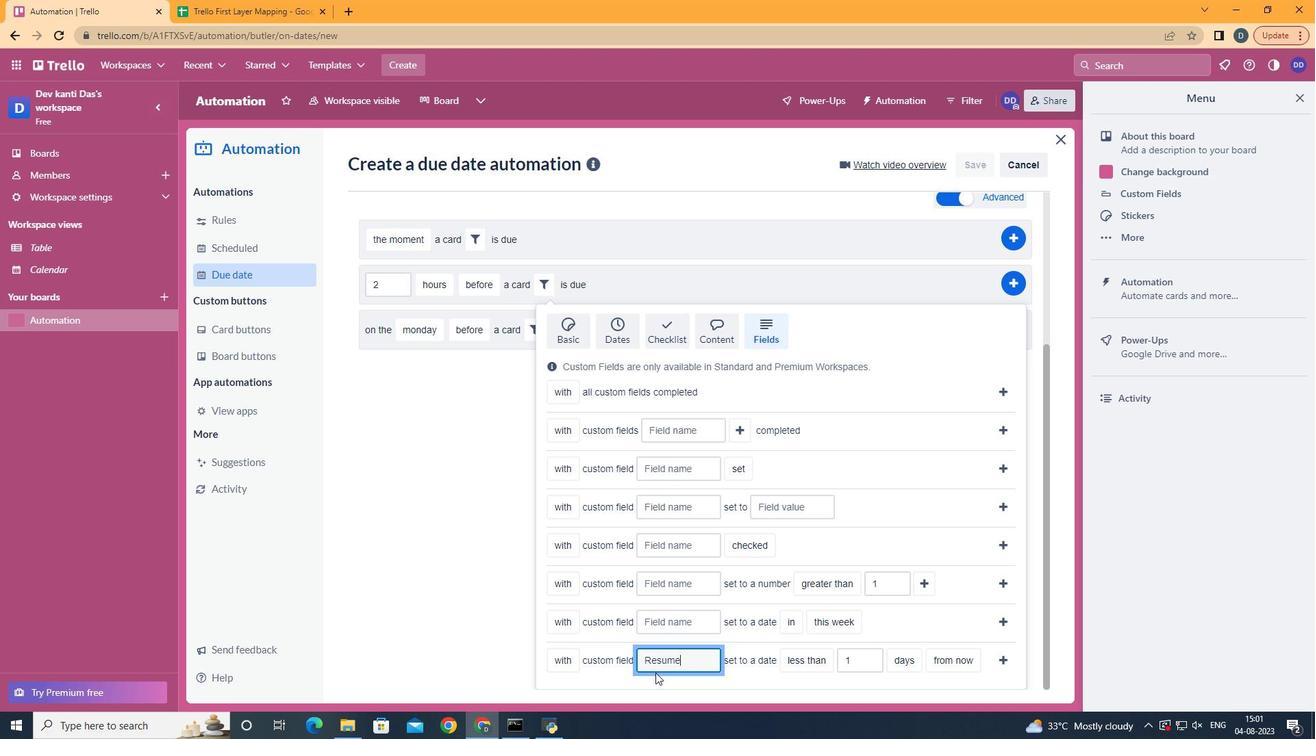 
Action: Mouse moved to (822, 596)
Screenshot: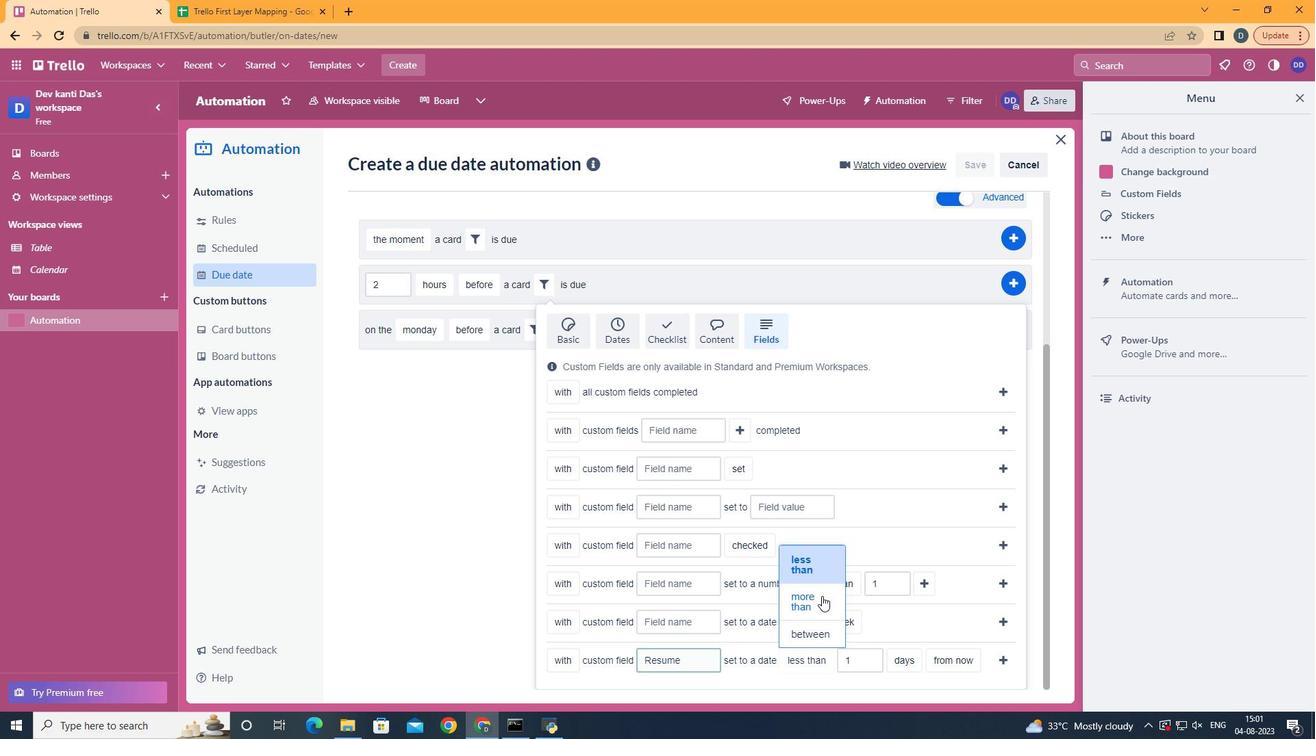 
Action: Mouse pressed left at (822, 596)
Screenshot: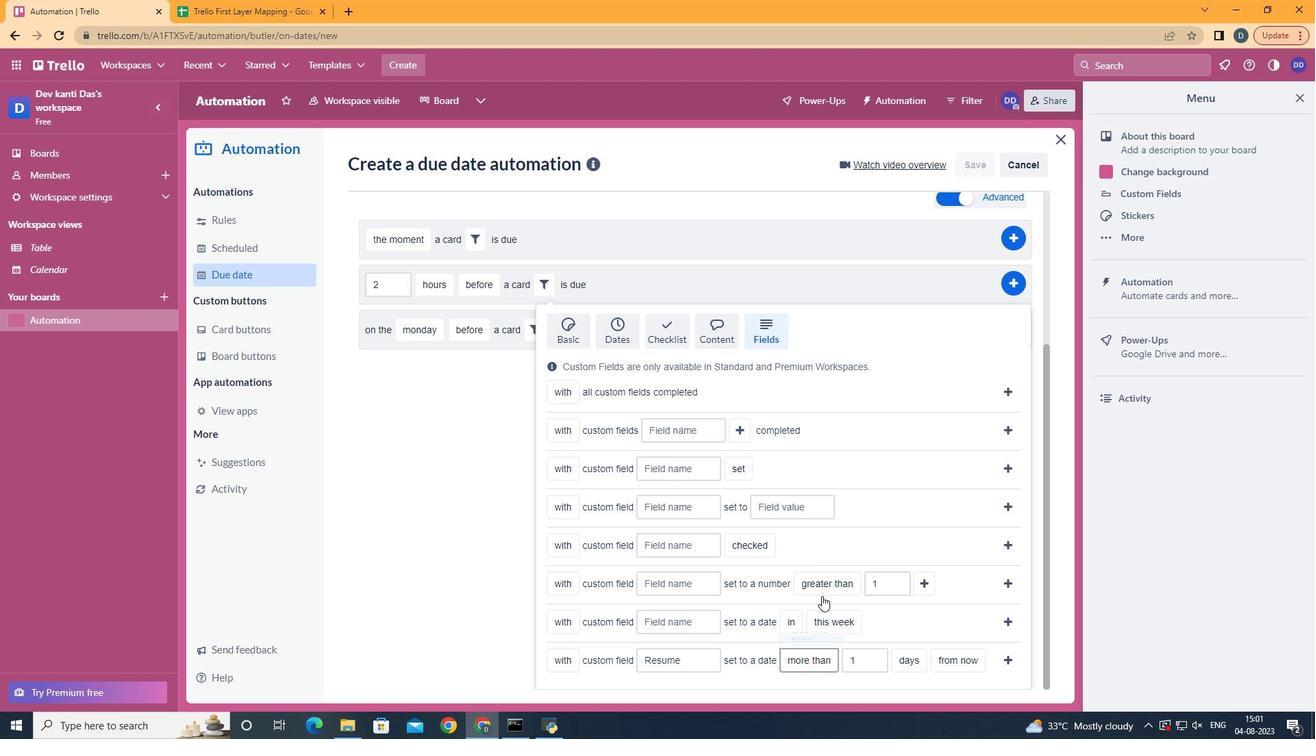 
Action: Mouse moved to (937, 613)
Screenshot: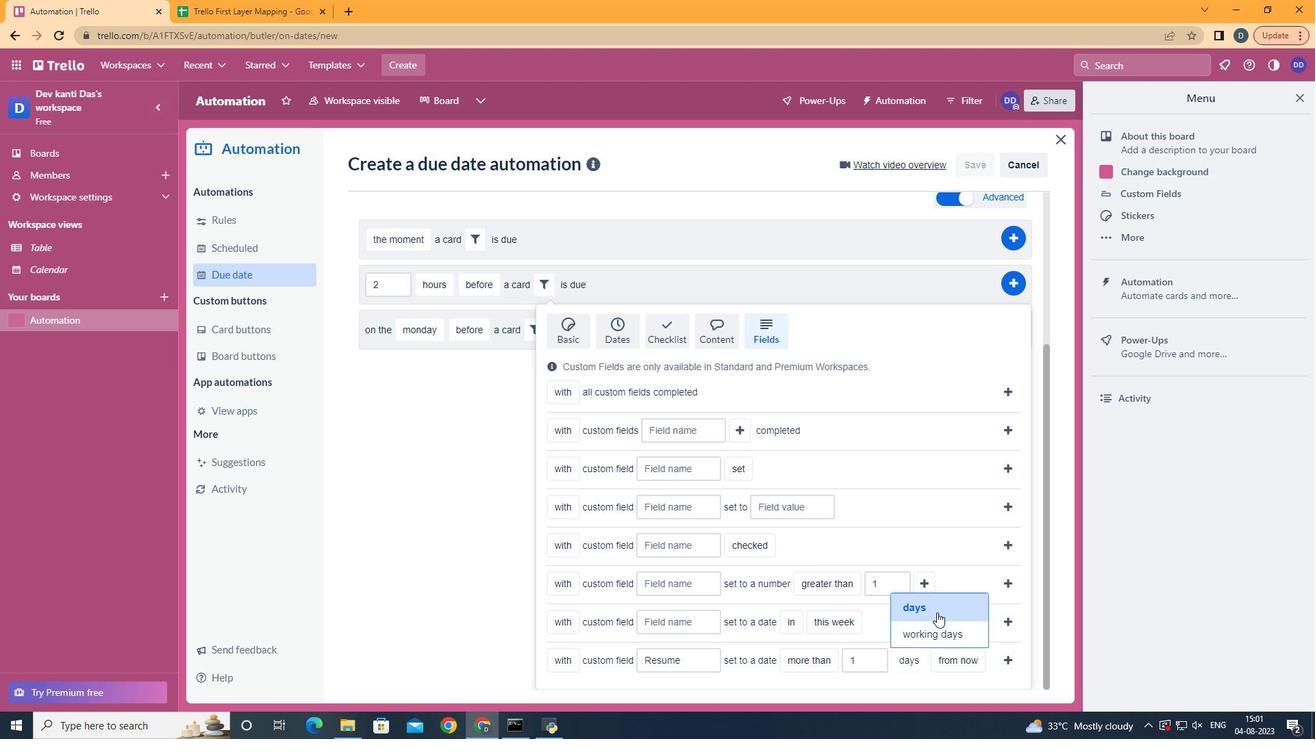 
Action: Mouse pressed left at (937, 613)
Screenshot: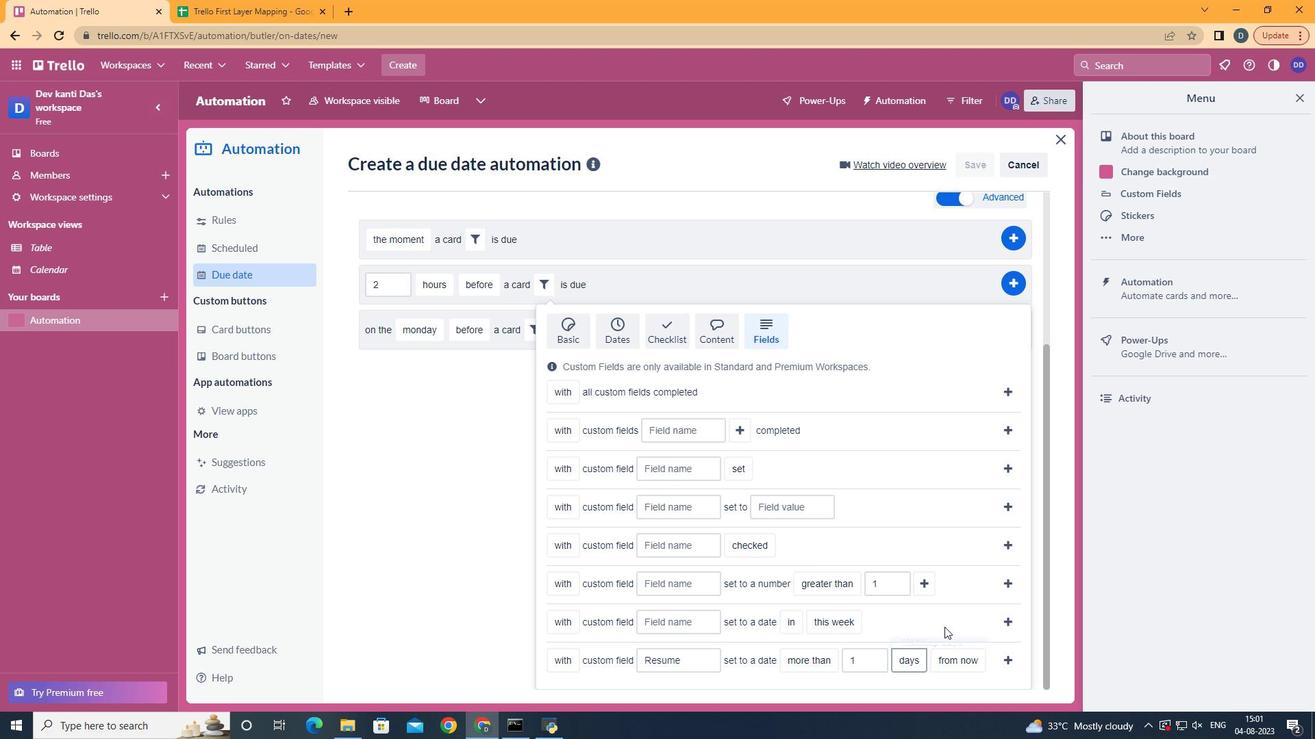 
Action: Mouse moved to (977, 637)
Screenshot: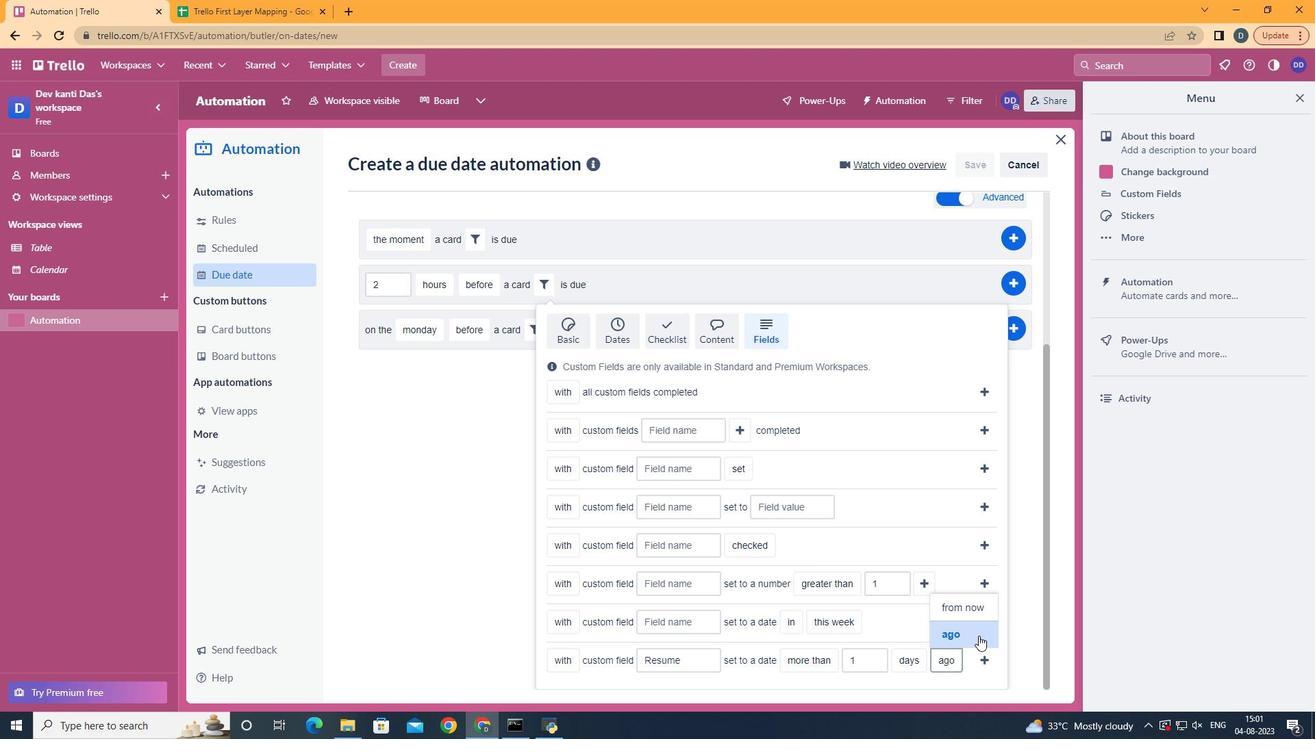 
Action: Mouse pressed left at (977, 637)
Screenshot: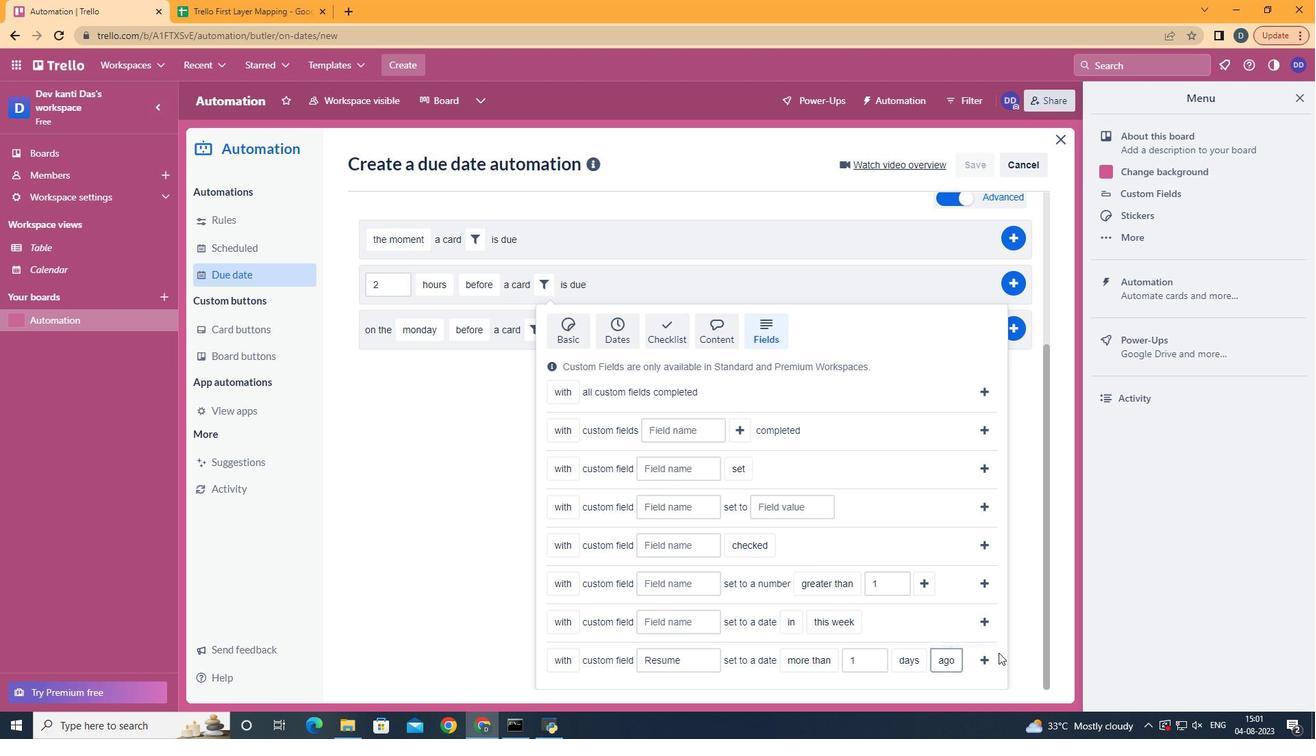 
Action: Mouse moved to (970, 661)
Screenshot: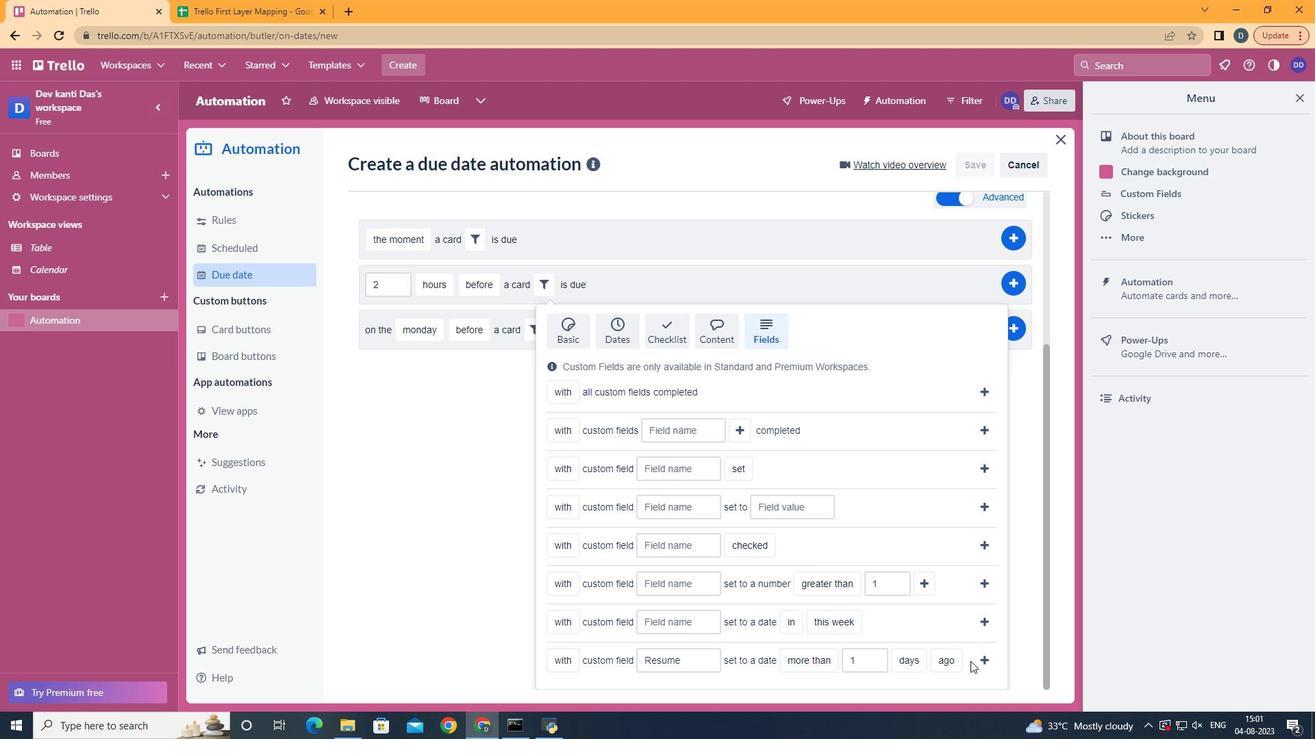 
Action: Mouse pressed left at (970, 661)
Screenshot: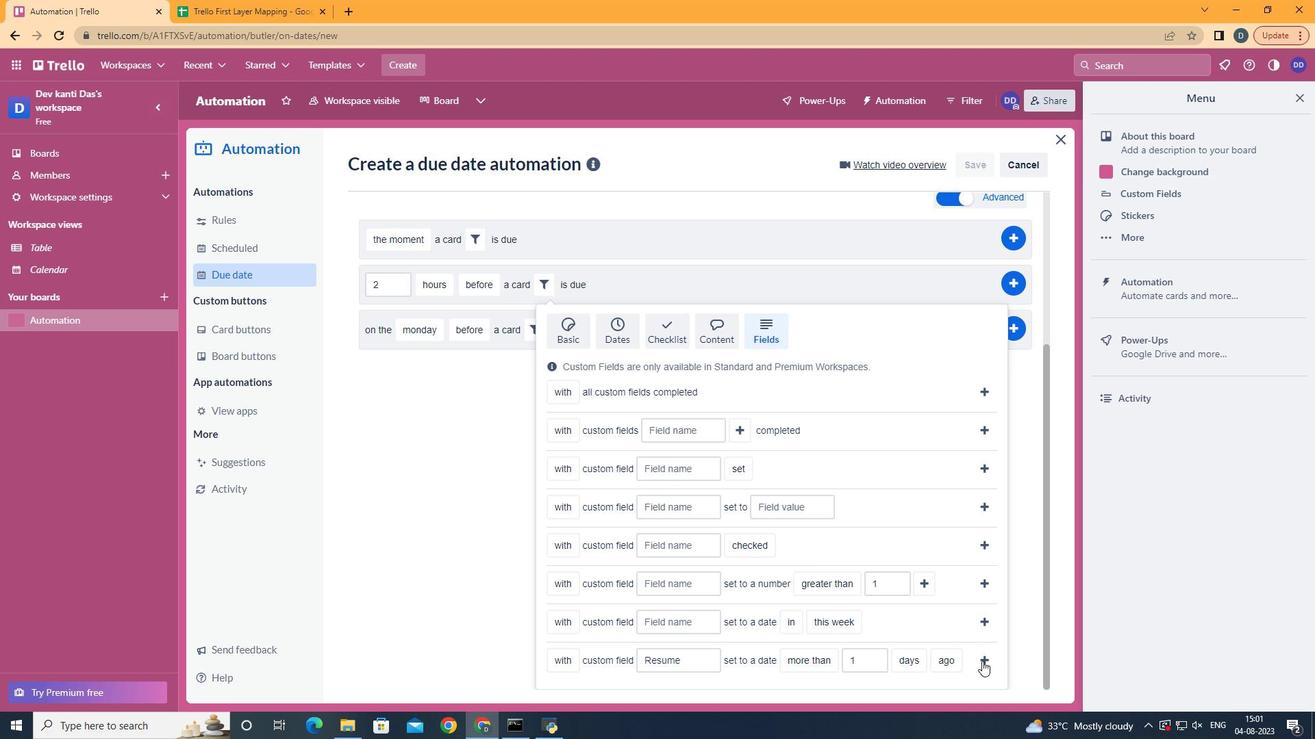
Action: Mouse moved to (983, 661)
Screenshot: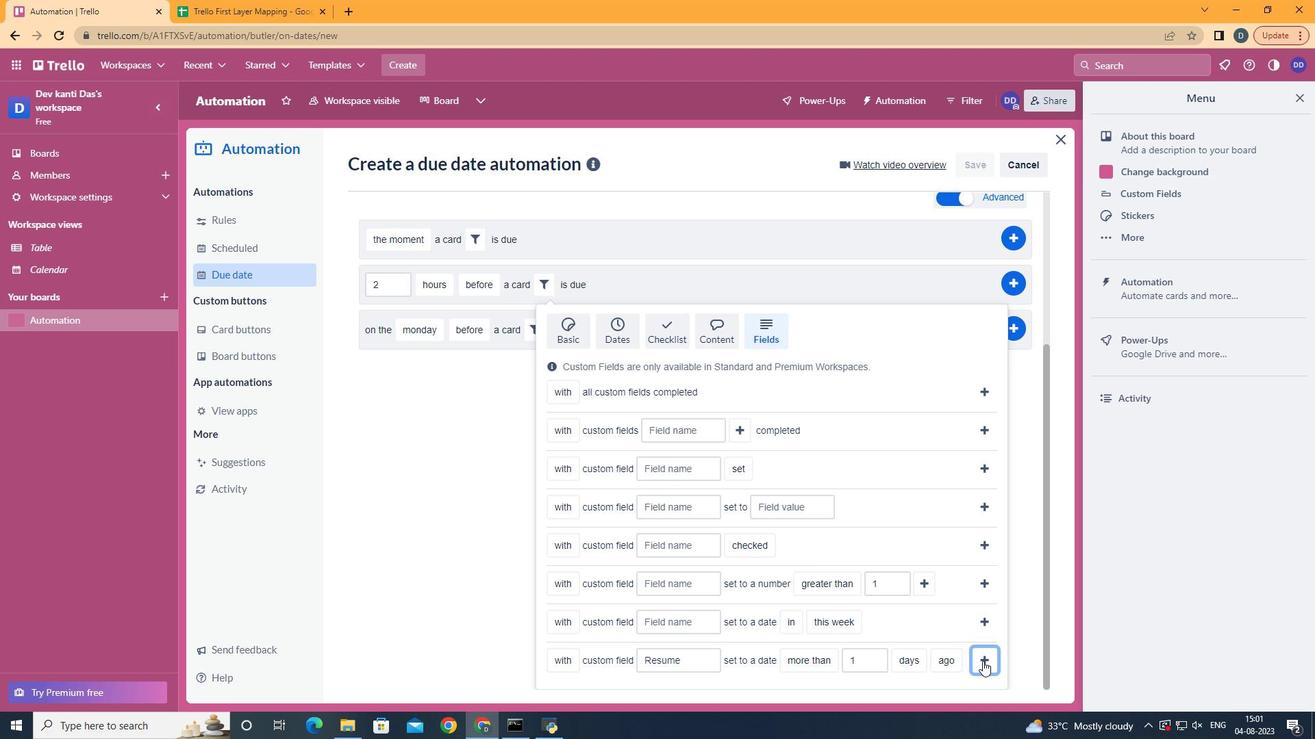 
Action: Mouse pressed left at (983, 661)
Screenshot: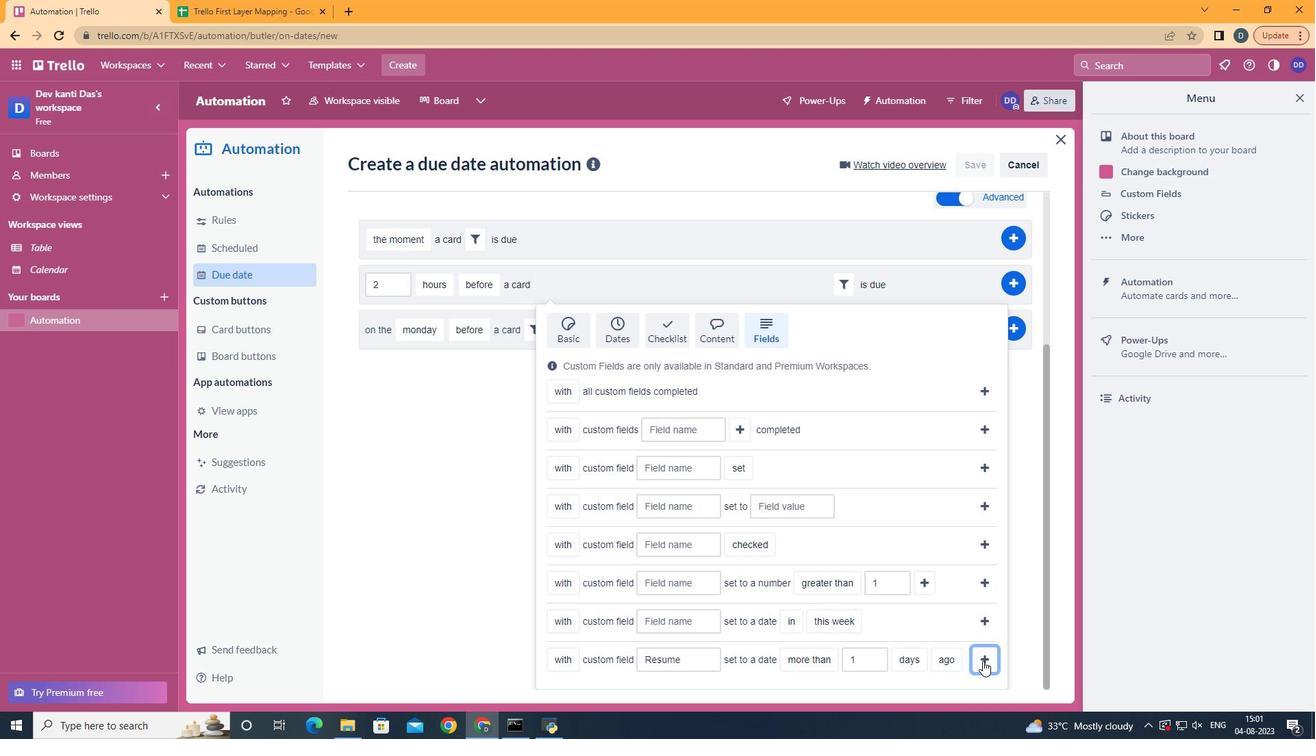 
Action: Mouse moved to (1020, 511)
Screenshot: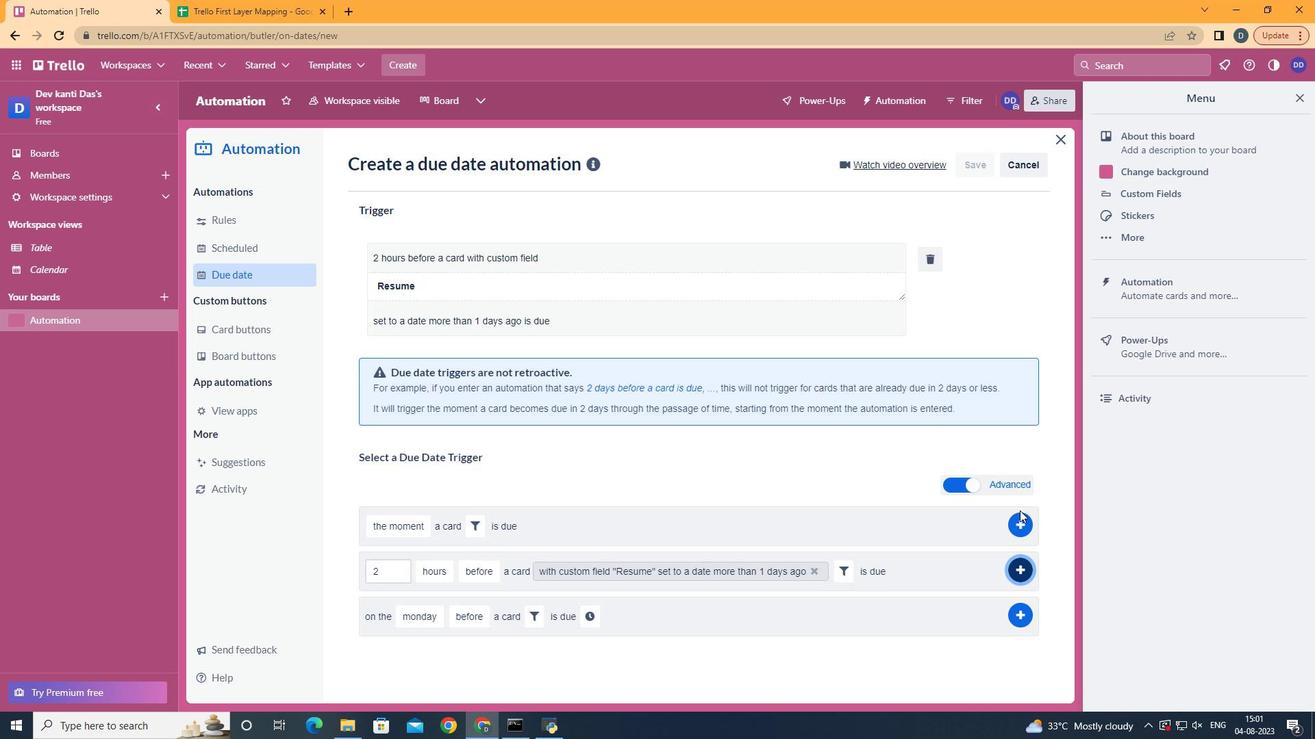
Action: Mouse pressed left at (1020, 511)
Screenshot: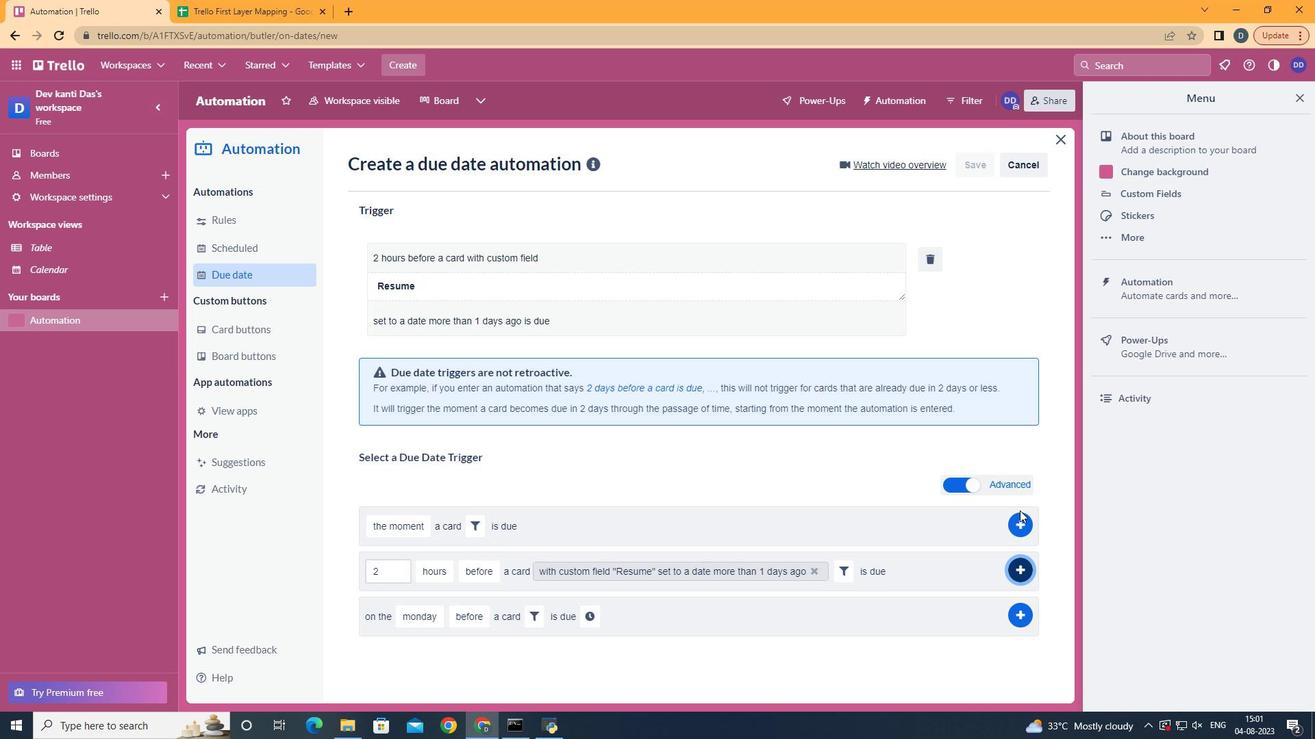 
Action: Mouse moved to (354, 341)
Screenshot: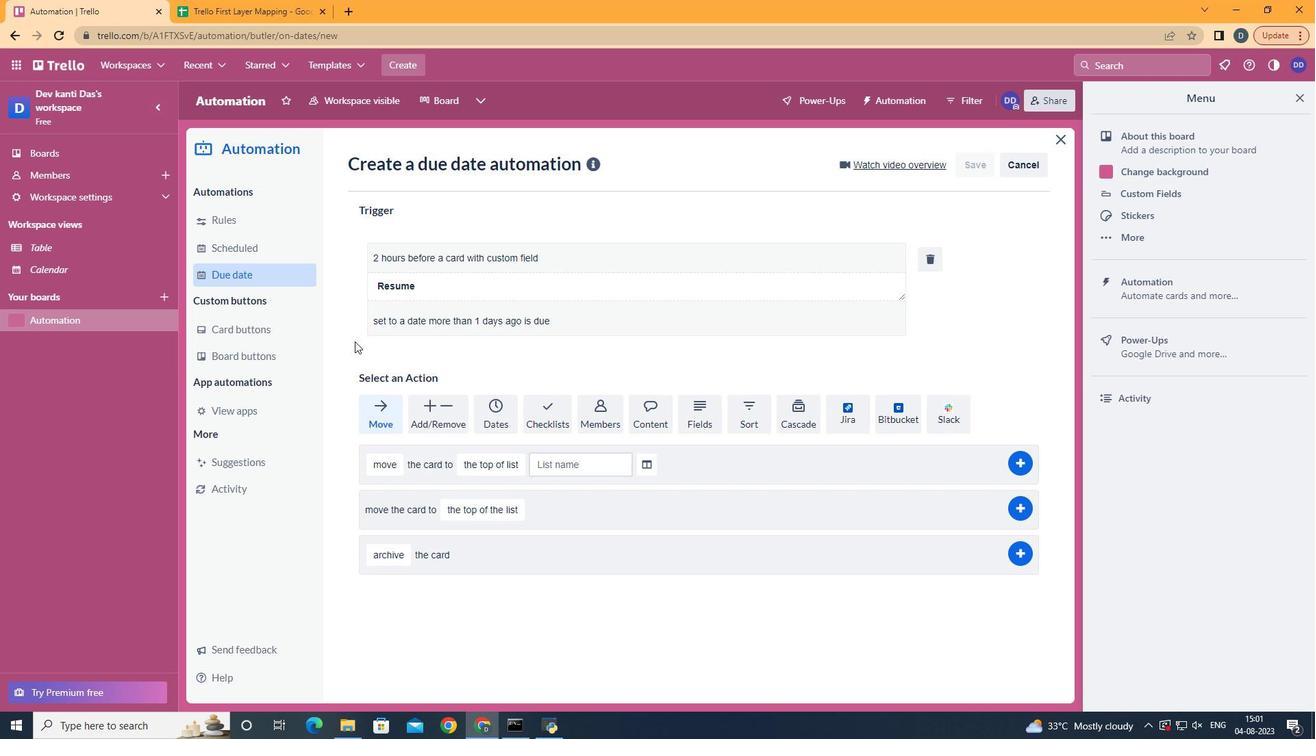 
